 Task: Send an email with the signature Greyson Robinson with the subject Request for an estimate and the message Can you provide me with the details of the new training program? from softage.5@softage.net to softage.4@softage.net and move the email from Sent Items to the folder Counseling
Action: Mouse moved to (41, 39)
Screenshot: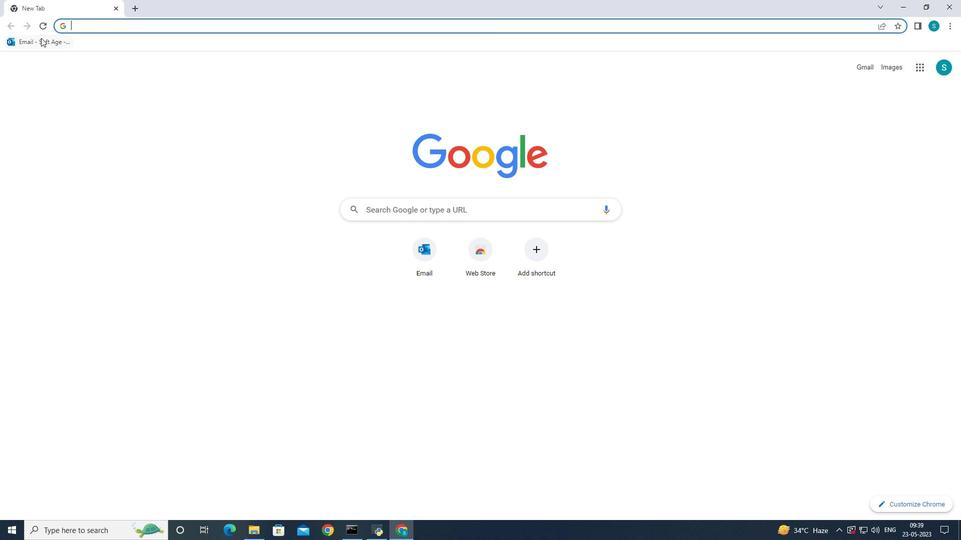 
Action: Mouse pressed left at (41, 39)
Screenshot: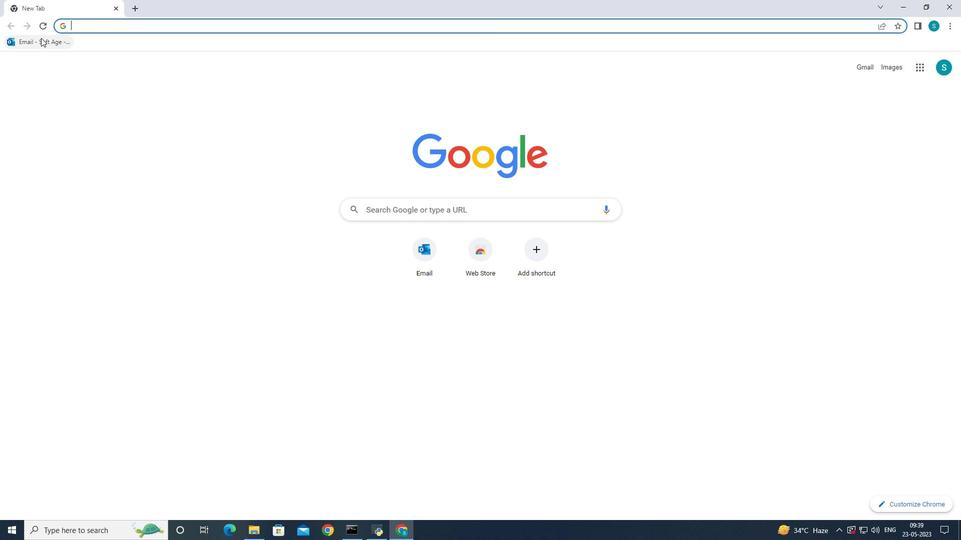 
Action: Mouse moved to (134, 85)
Screenshot: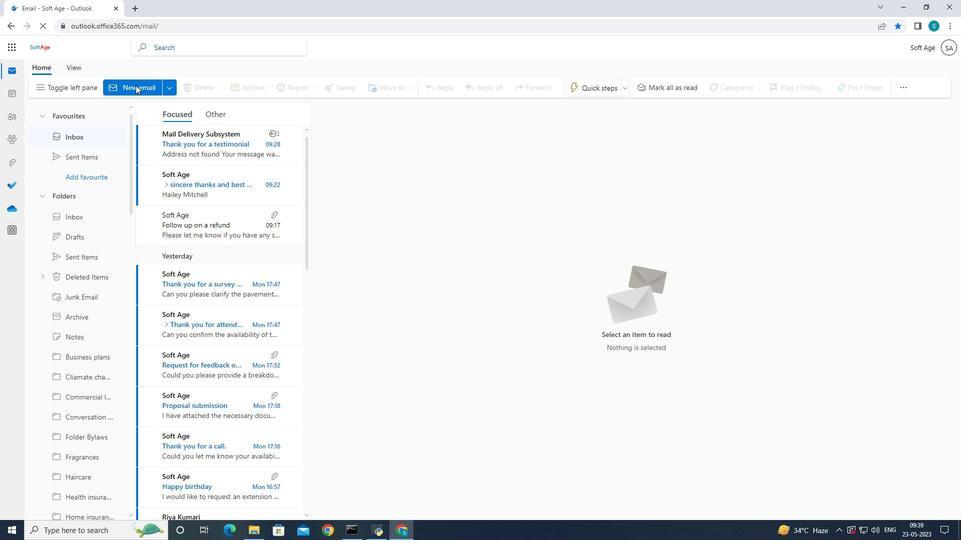 
Action: Mouse pressed left at (134, 85)
Screenshot: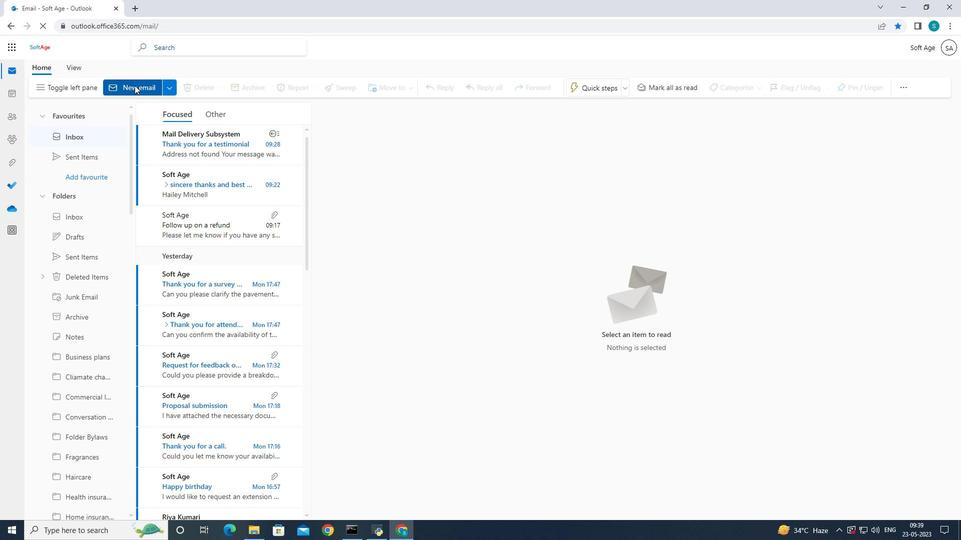 
Action: Mouse pressed left at (134, 85)
Screenshot: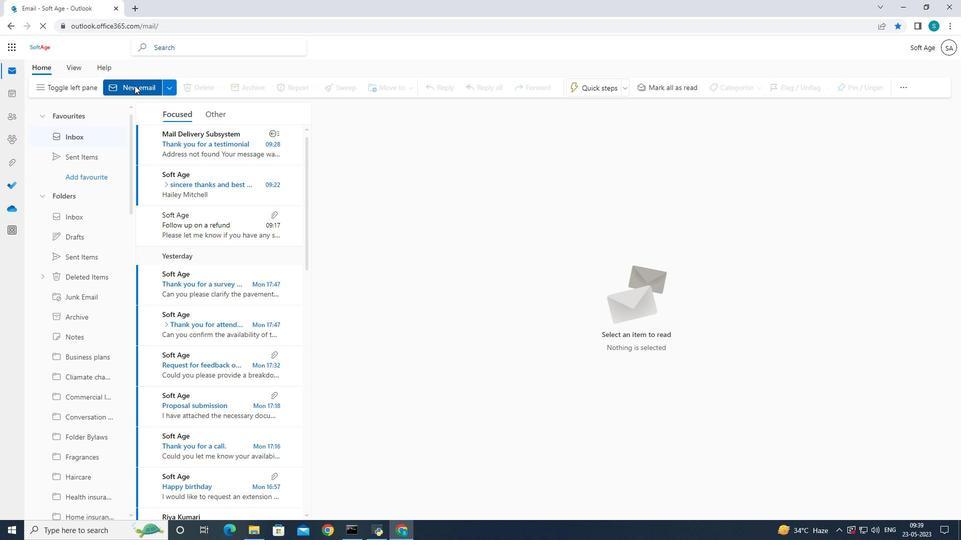
Action: Mouse moved to (657, 88)
Screenshot: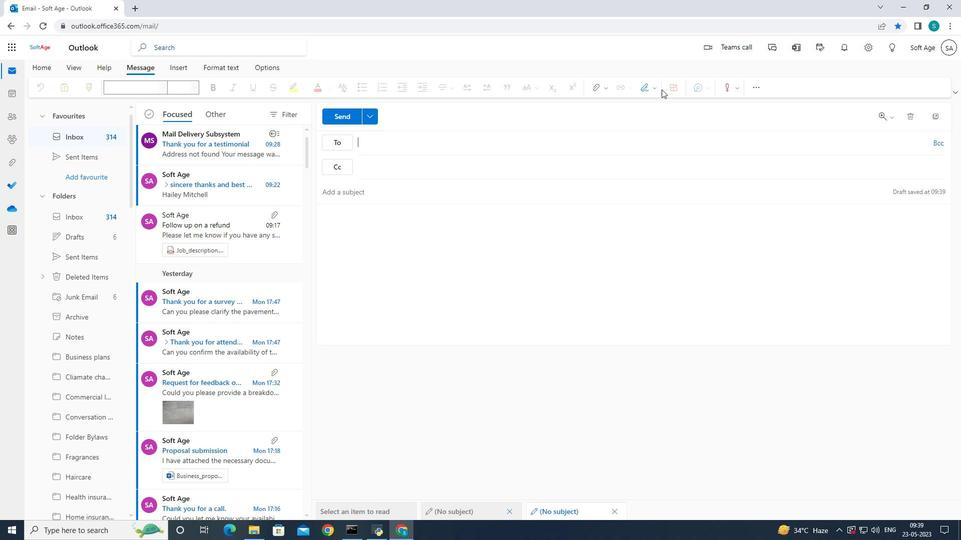 
Action: Mouse pressed left at (657, 88)
Screenshot: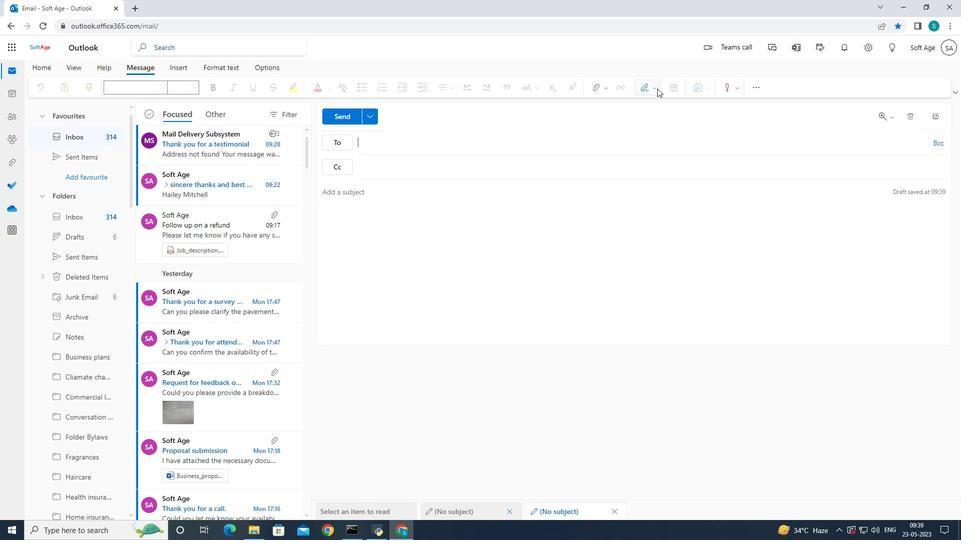 
Action: Mouse moved to (630, 128)
Screenshot: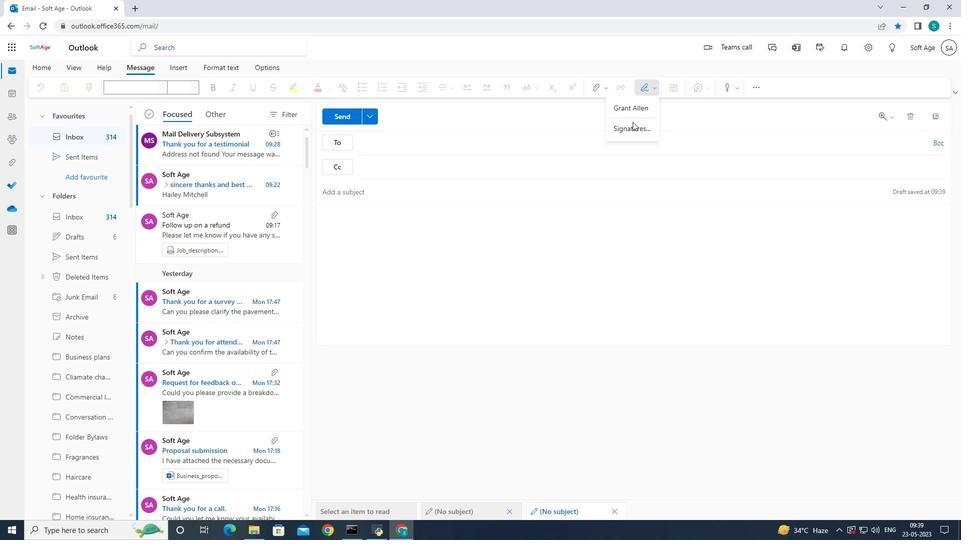 
Action: Mouse pressed left at (630, 128)
Screenshot: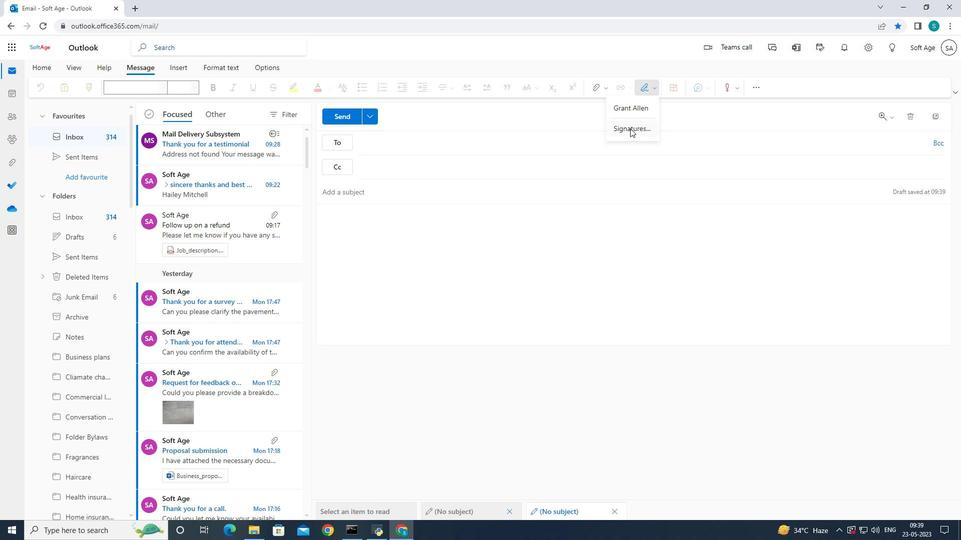 
Action: Mouse moved to (630, 170)
Screenshot: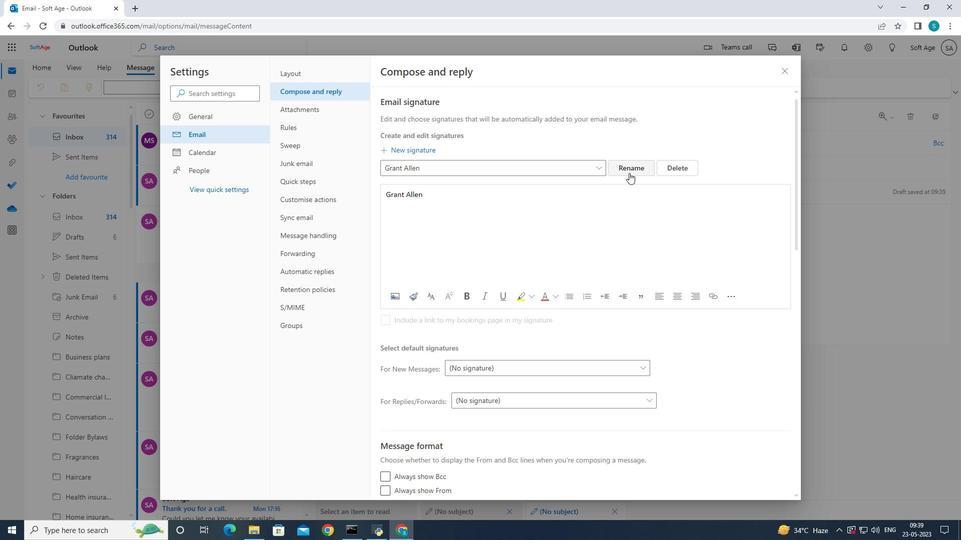 
Action: Mouse pressed left at (630, 170)
Screenshot: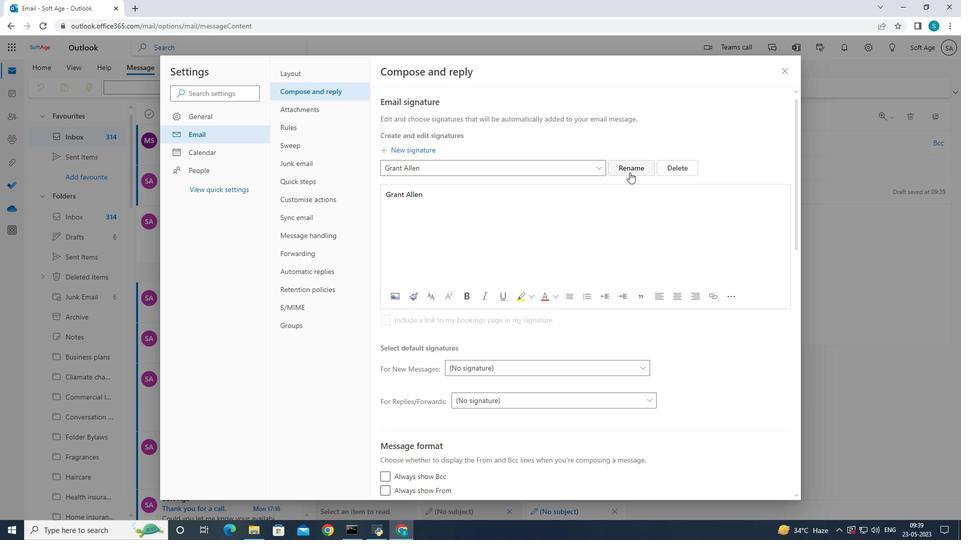 
Action: Mouse moved to (572, 168)
Screenshot: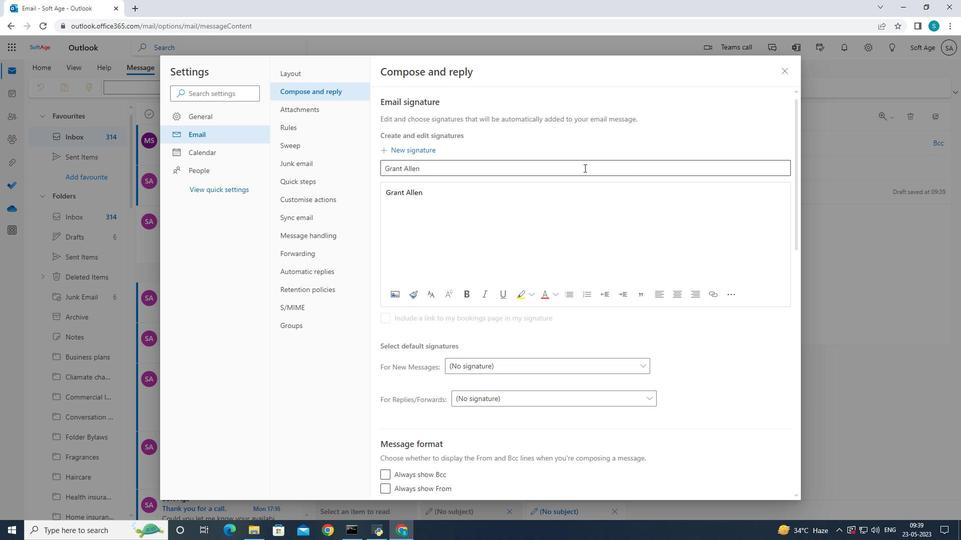 
Action: Mouse pressed left at (572, 168)
Screenshot: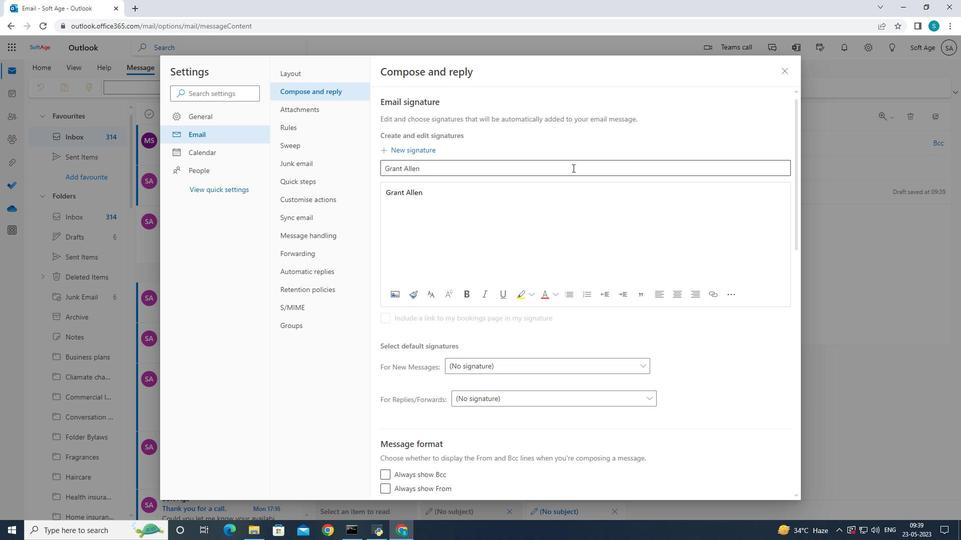 
Action: Key pressed <Key.backspace>
Screenshot: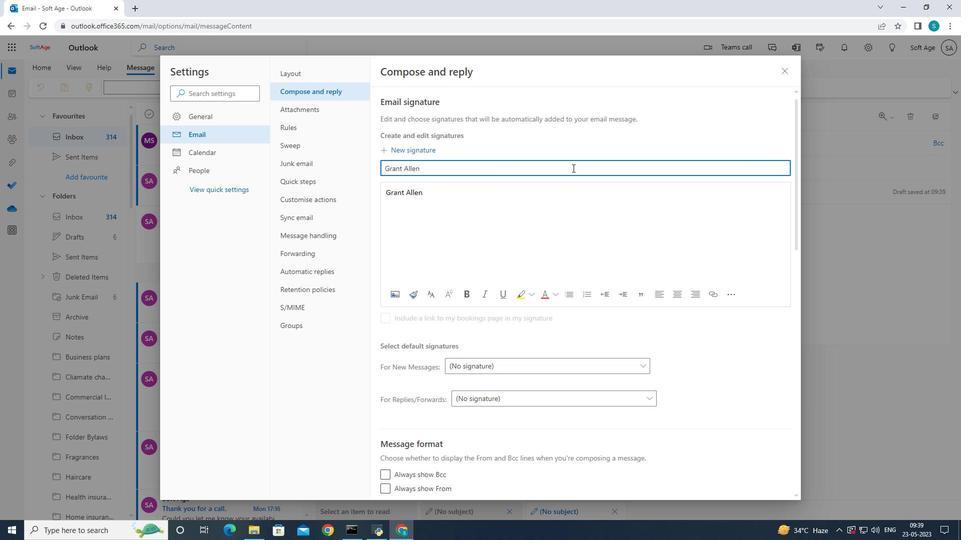 
Action: Mouse moved to (572, 166)
Screenshot: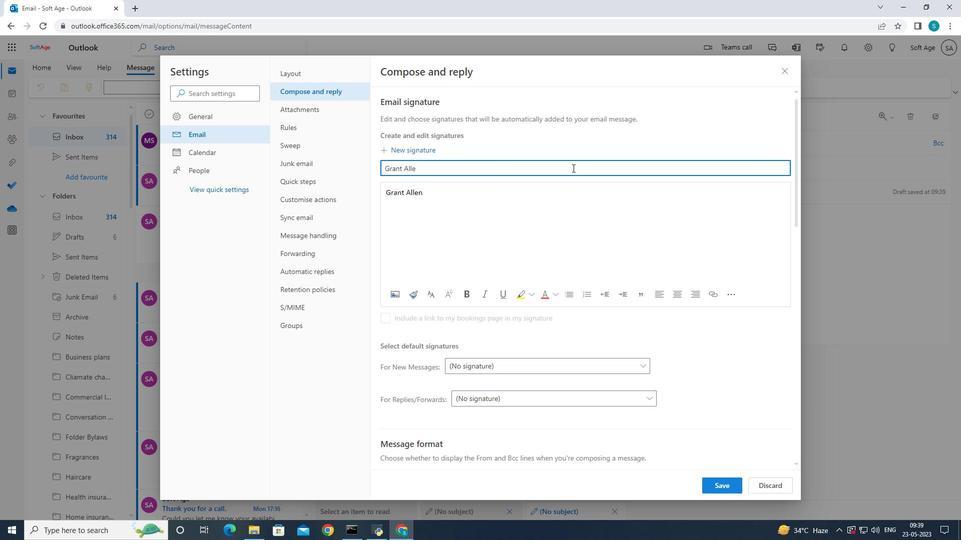
Action: Key pressed <Key.backspace><Key.backspace><Key.backspace><Key.backspace><Key.backspace><Key.backspace><Key.backspace><Key.backspace>
Screenshot: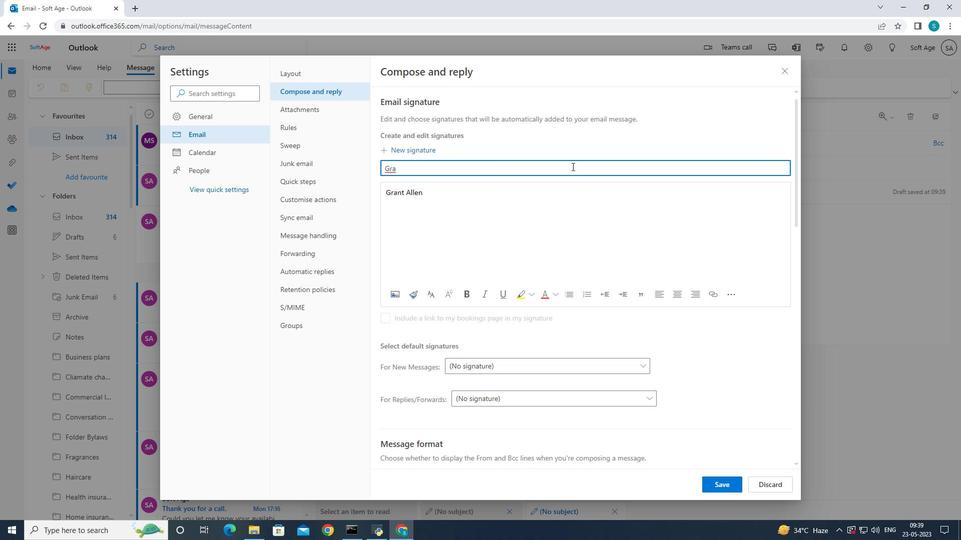 
Action: Mouse moved to (900, 95)
Screenshot: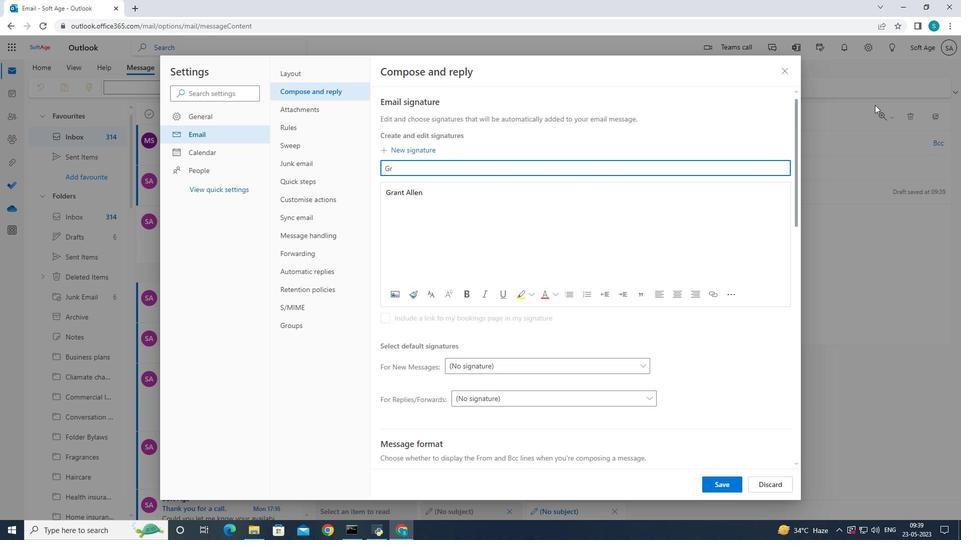 
Action: Key pressed e
Screenshot: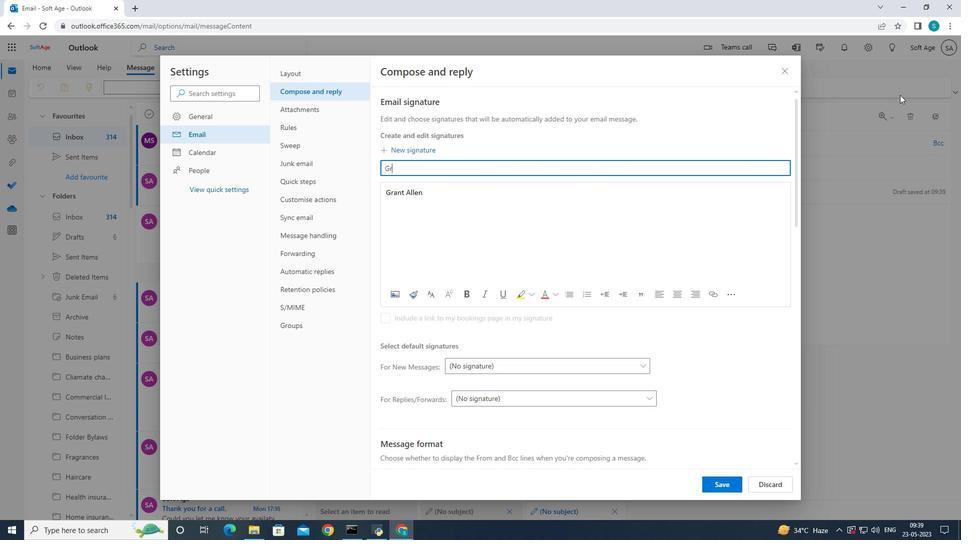 
Action: Mouse moved to (902, 94)
Screenshot: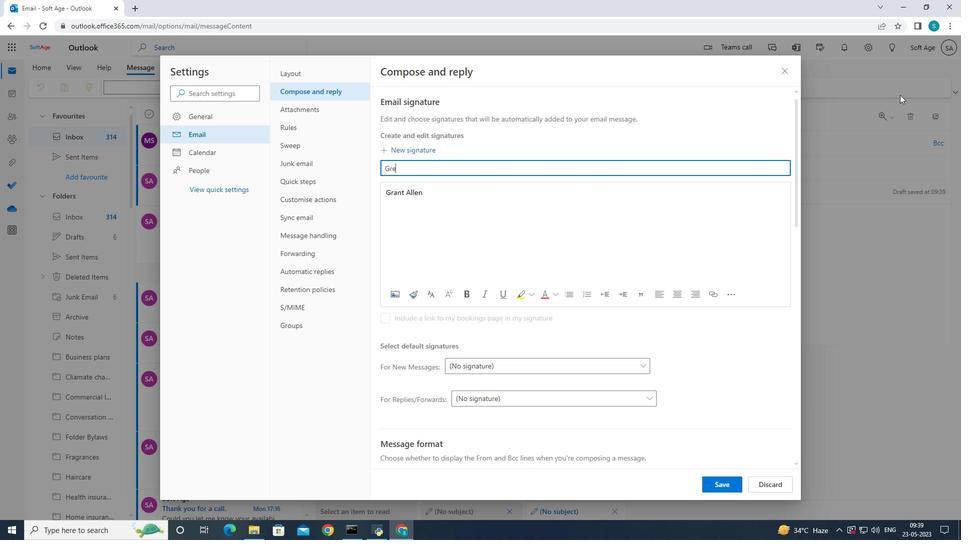 
Action: Key pressed yson<Key.space><Key.shift>Robinson
Screenshot: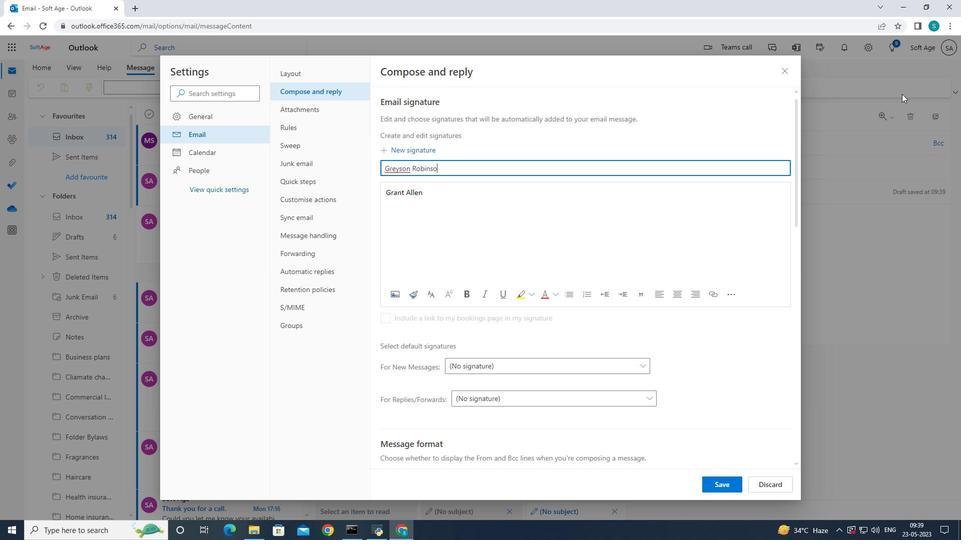 
Action: Mouse moved to (430, 190)
Screenshot: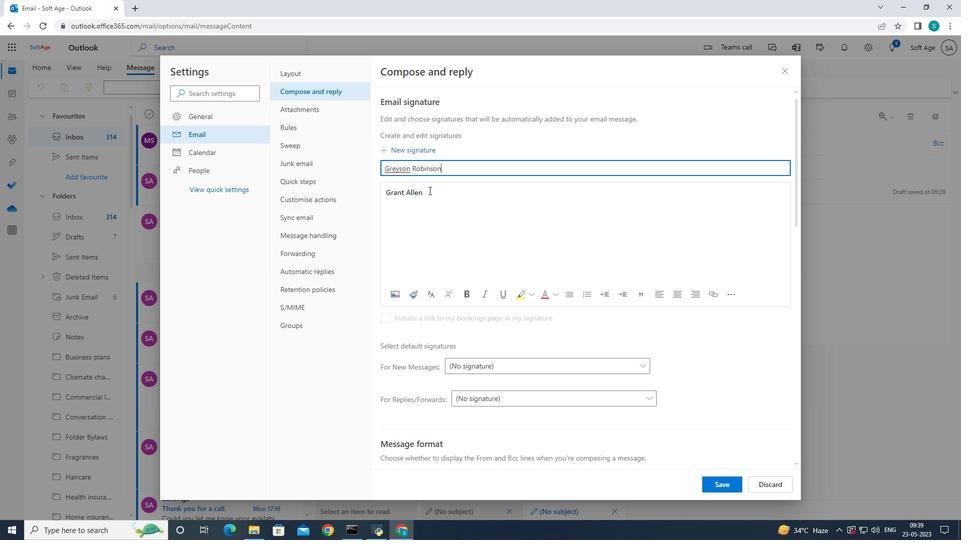 
Action: Mouse pressed left at (430, 190)
Screenshot: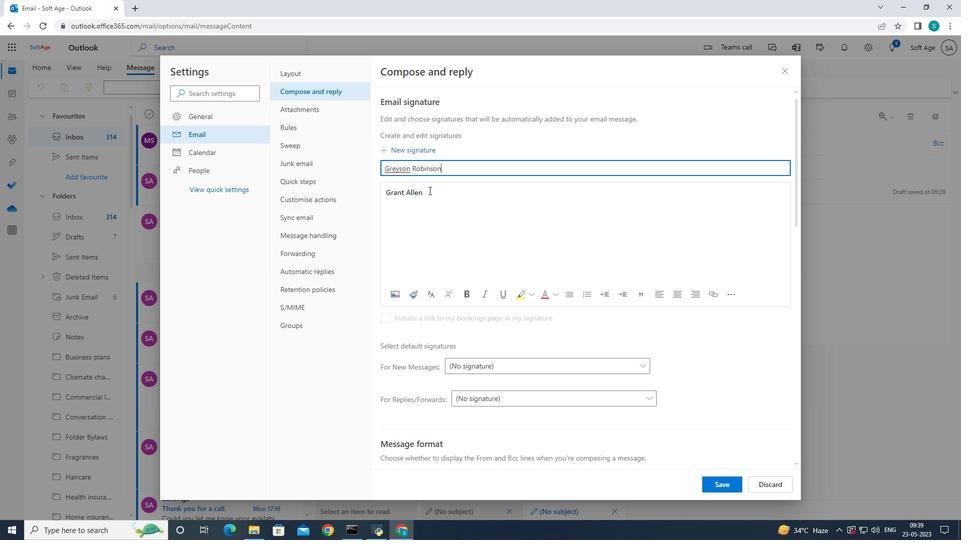 
Action: Key pressed <Key.backspace><Key.backspace><Key.backspace><Key.backspace><Key.backspace><Key.backspace><Key.backspace><Key.backspace><Key.backspace>
Screenshot: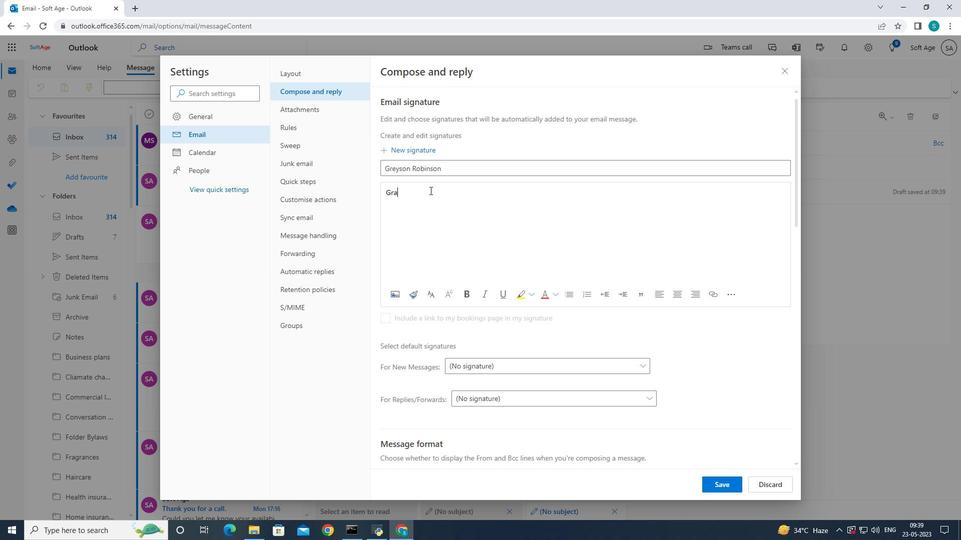 
Action: Mouse moved to (528, 170)
Screenshot: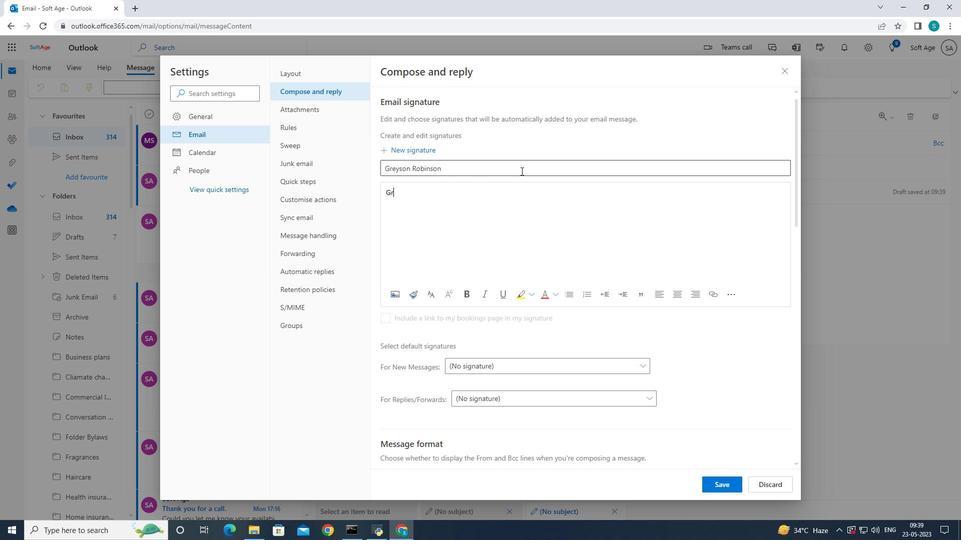 
Action: Key pressed e
Screenshot: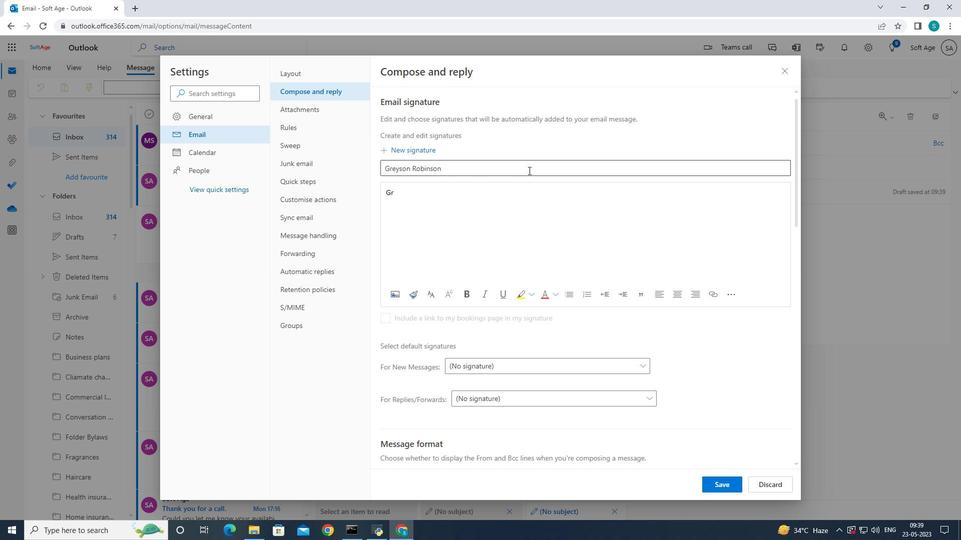 
Action: Mouse moved to (443, 0)
Screenshot: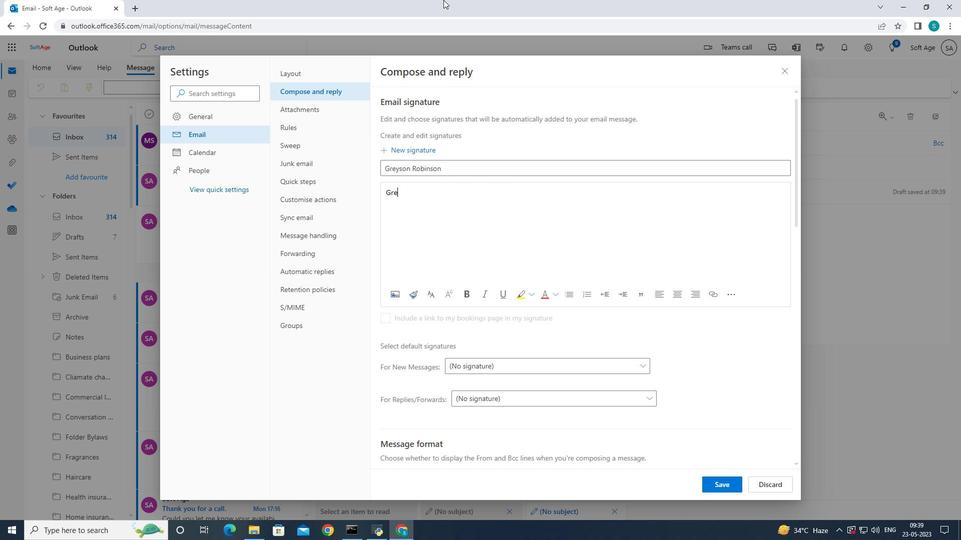
Action: Key pressed y
Screenshot: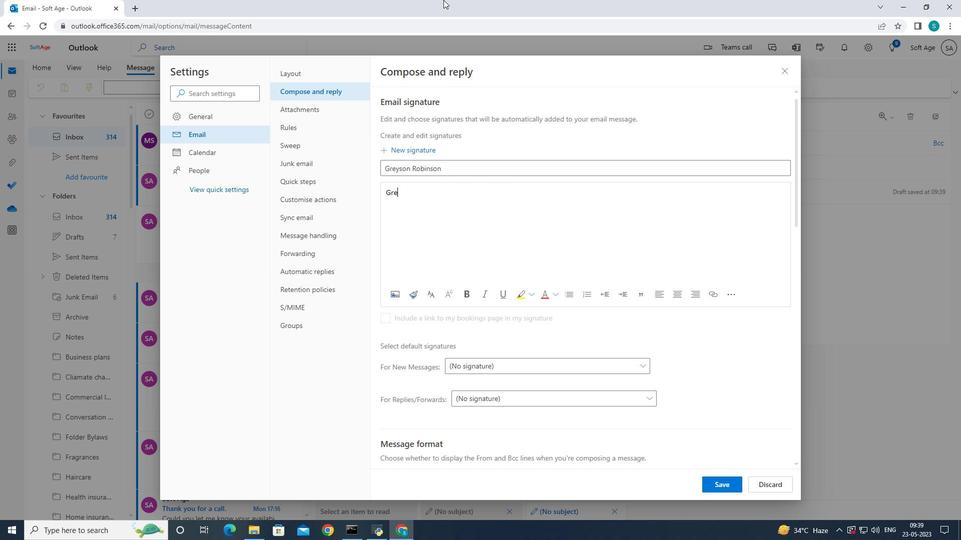 
Action: Mouse moved to (495, 2)
Screenshot: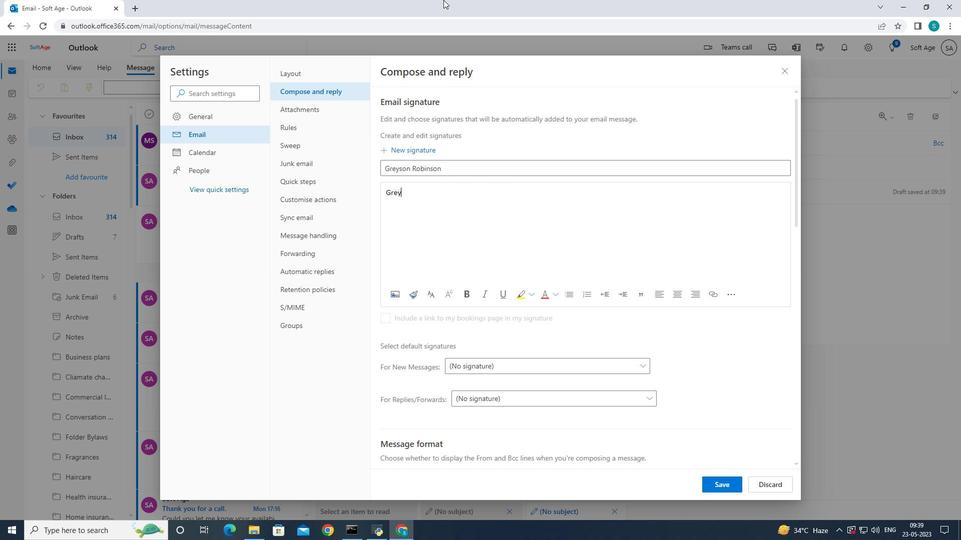 
Action: Key pressed s
Screenshot: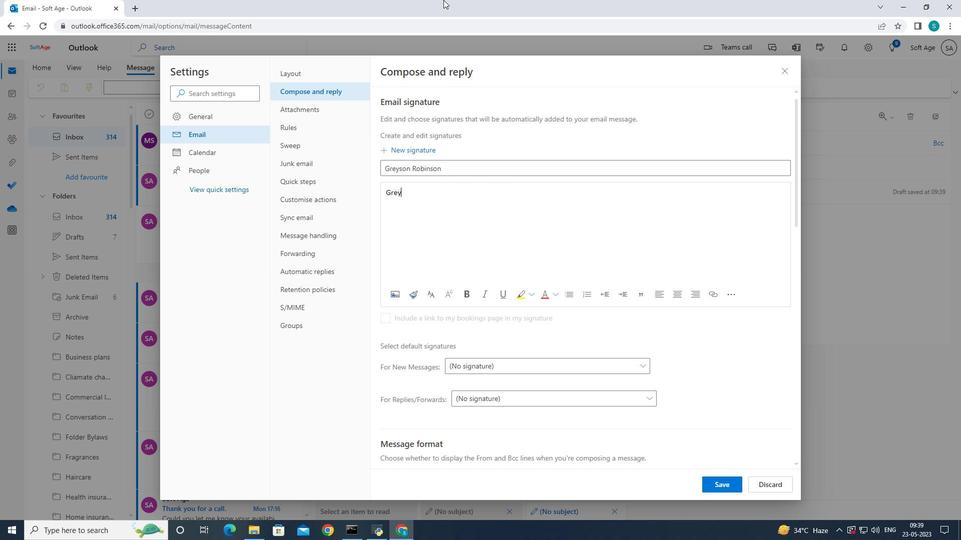 
Action: Mouse moved to (699, 14)
Screenshot: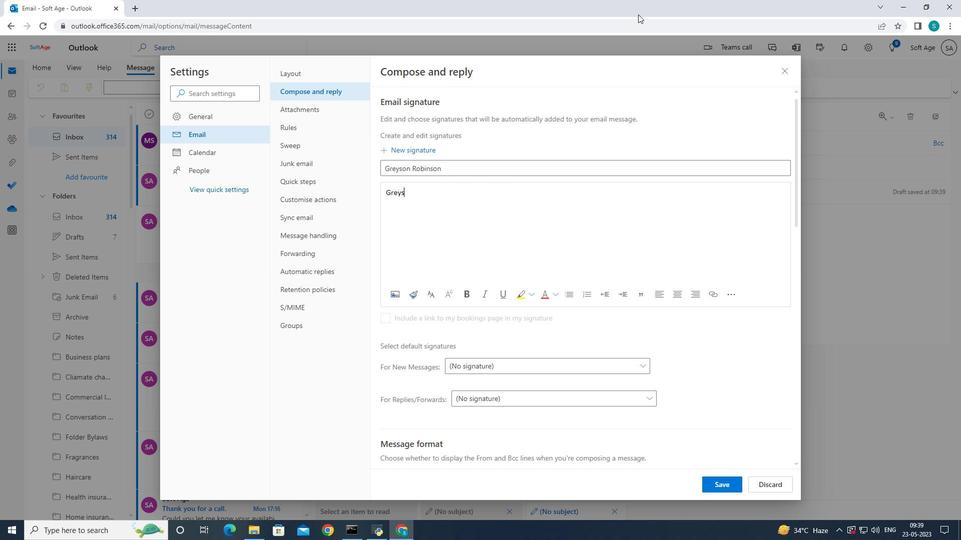 
Action: Key pressed o
Screenshot: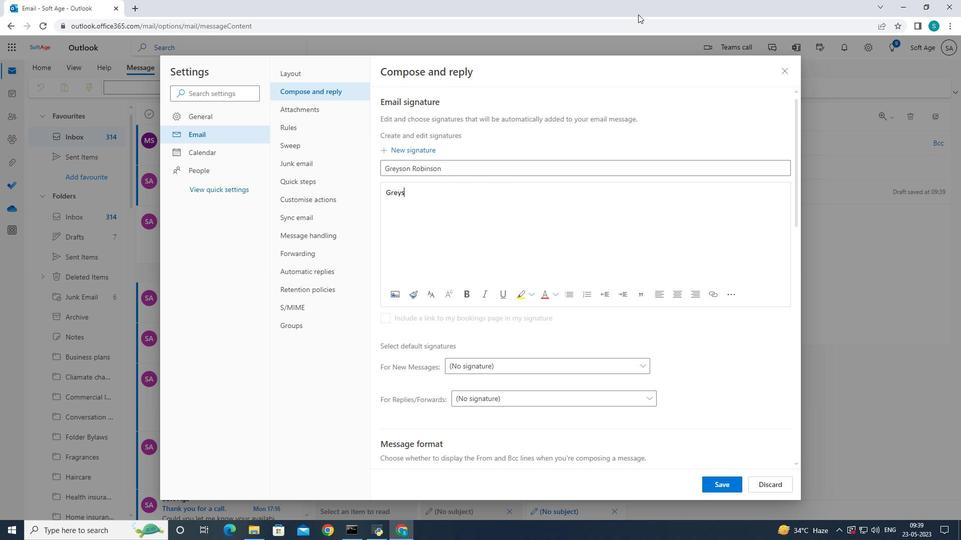 
Action: Mouse moved to (704, 14)
Screenshot: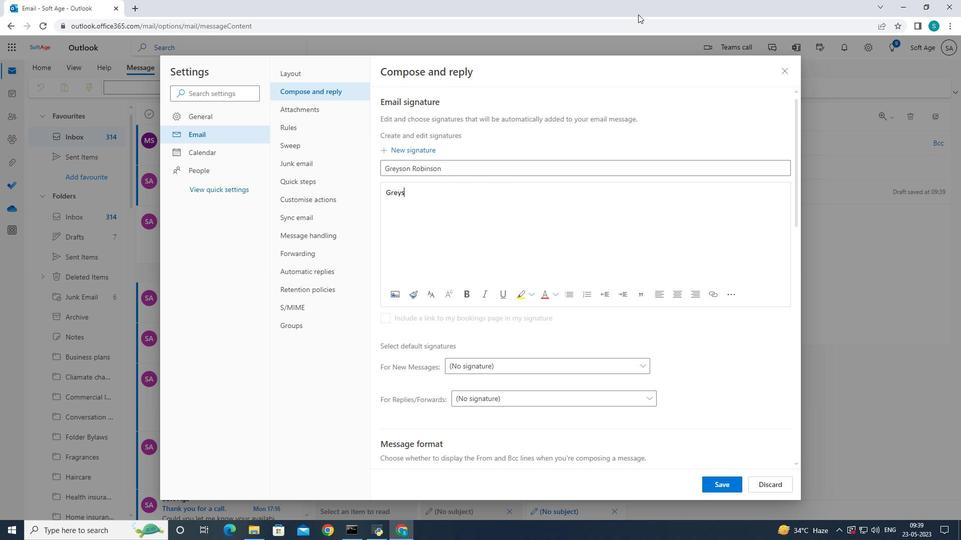 
Action: Key pressed n<Key.space><Key.shift>
Screenshot: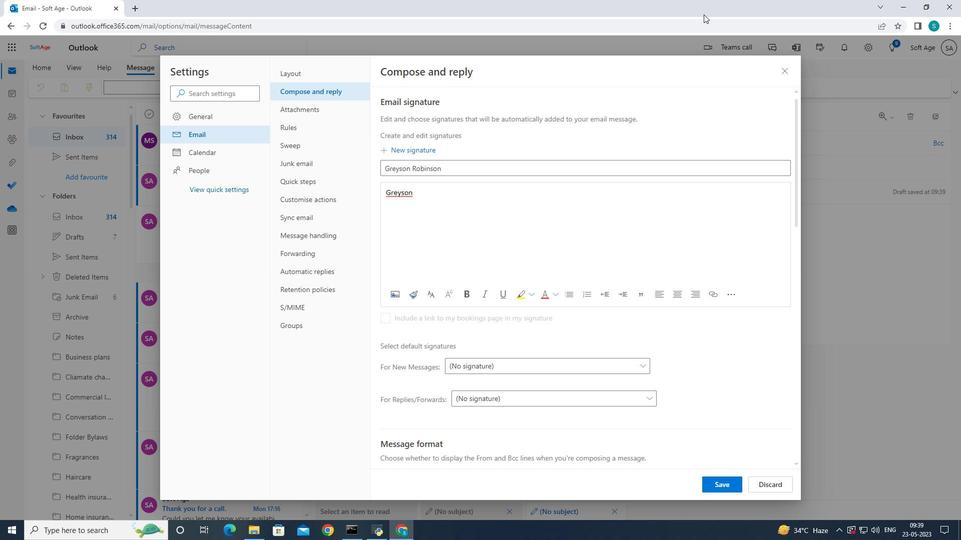 
Action: Mouse moved to (756, 19)
Screenshot: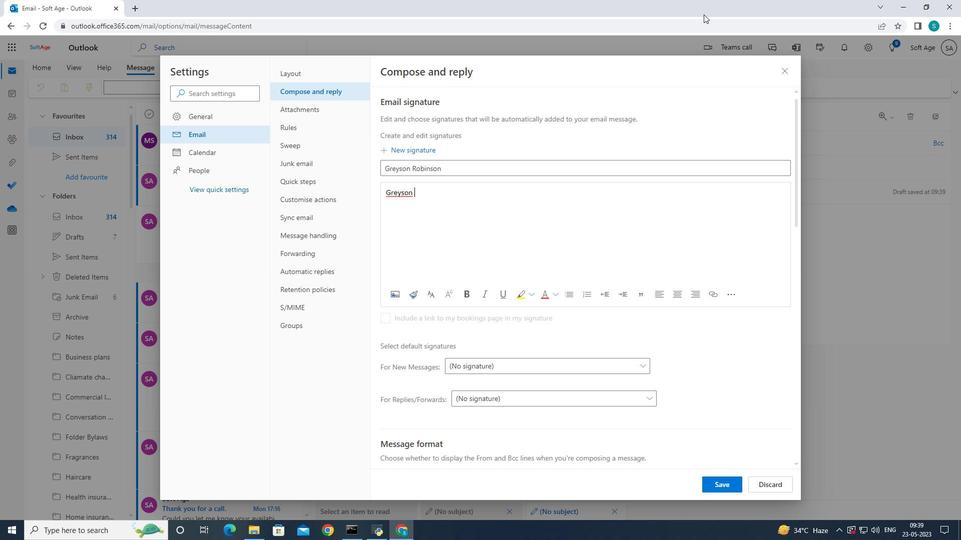 
Action: Key pressed <Key.shift><Key.shift><Key.shift><Key.shift><Key.shift><Key.shift><Key.shift><Key.shift><Key.shift><Key.shift><Key.shift><Key.shift><Key.shift><Key.shift><Key.shift><Key.shift><Key.shift><Key.shift><Key.shift><Key.shift>Rob
Screenshot: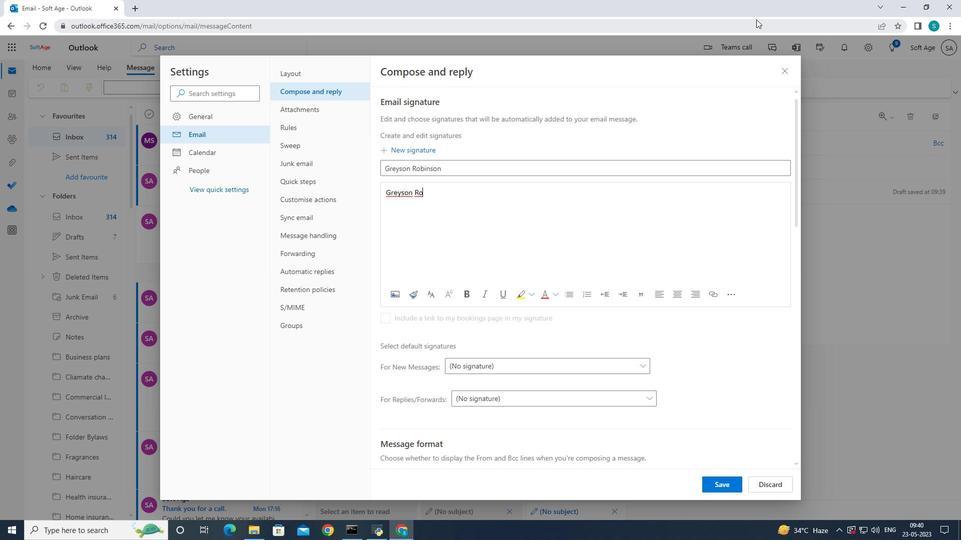 
Action: Mouse moved to (757, 20)
Screenshot: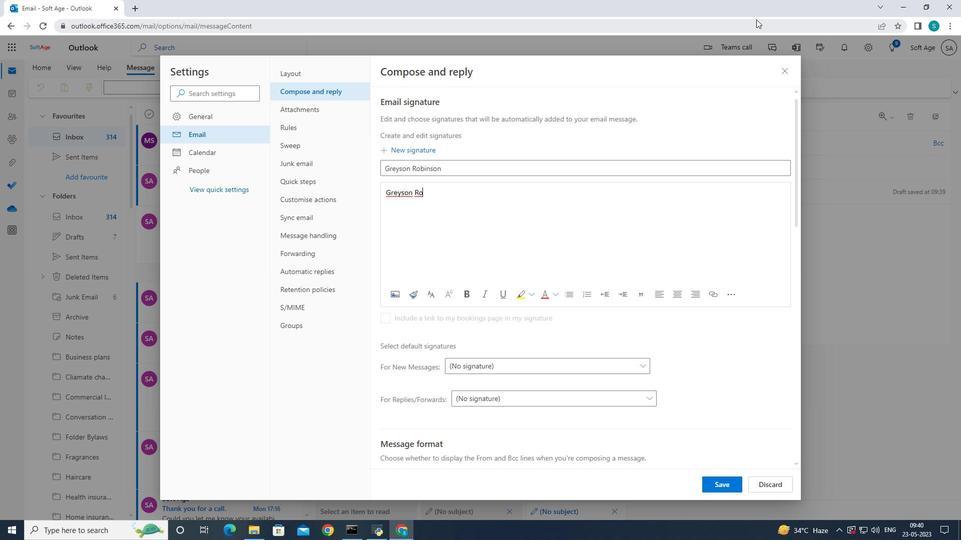
Action: Key pressed inson
Screenshot: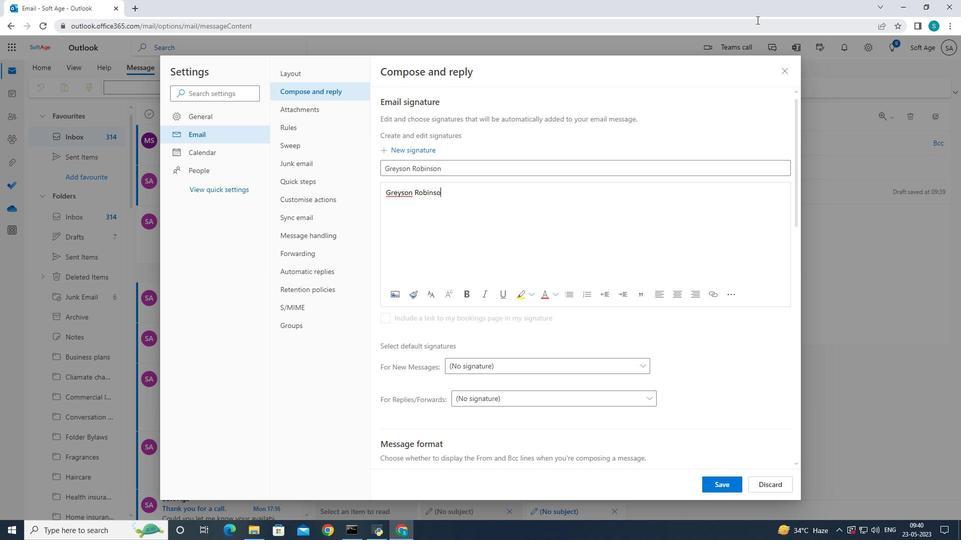 
Action: Mouse moved to (717, 485)
Screenshot: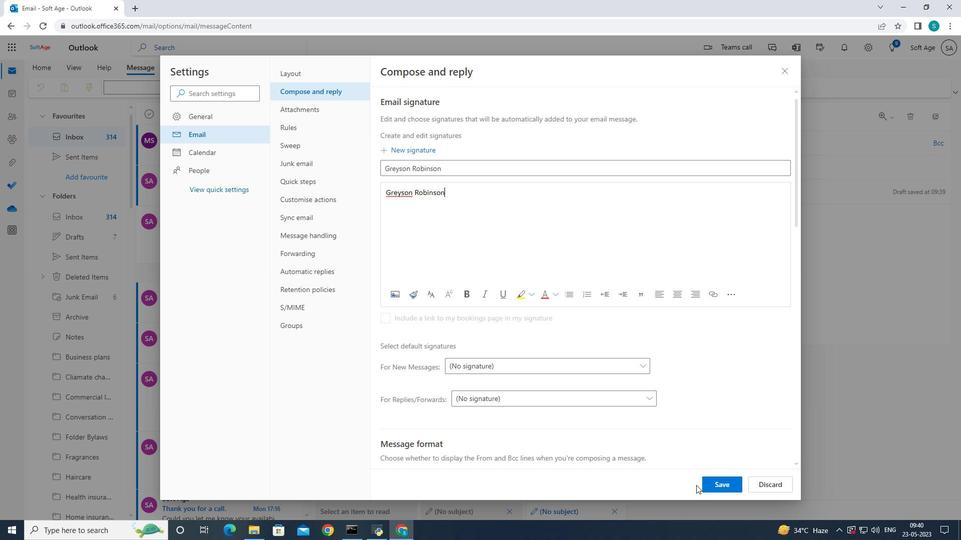 
Action: Mouse pressed left at (717, 485)
Screenshot: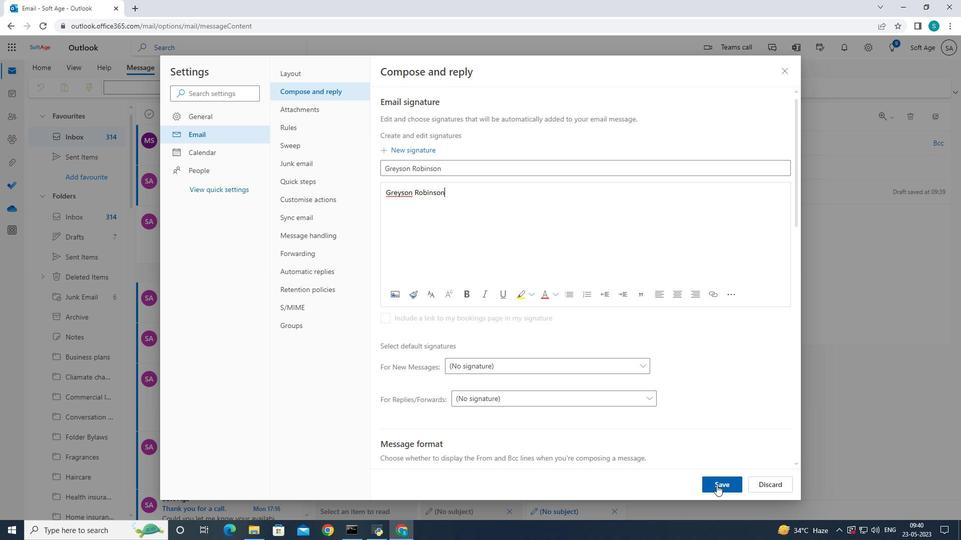 
Action: Mouse moved to (782, 69)
Screenshot: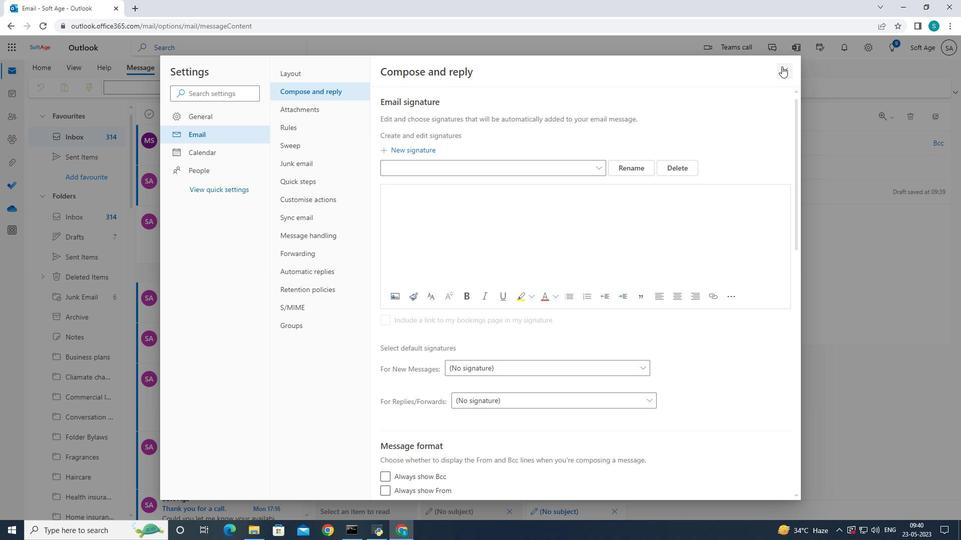 
Action: Mouse pressed left at (782, 69)
Screenshot: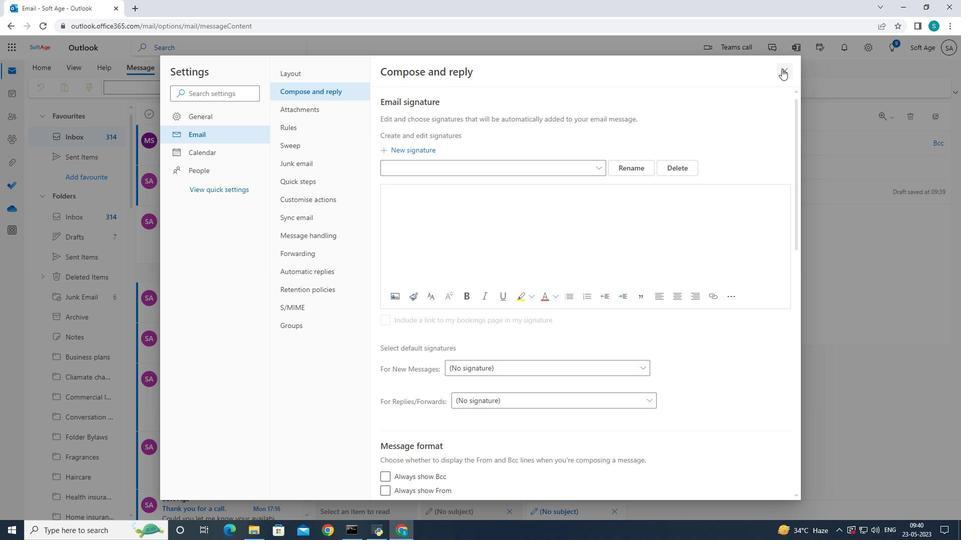 
Action: Mouse moved to (394, 197)
Screenshot: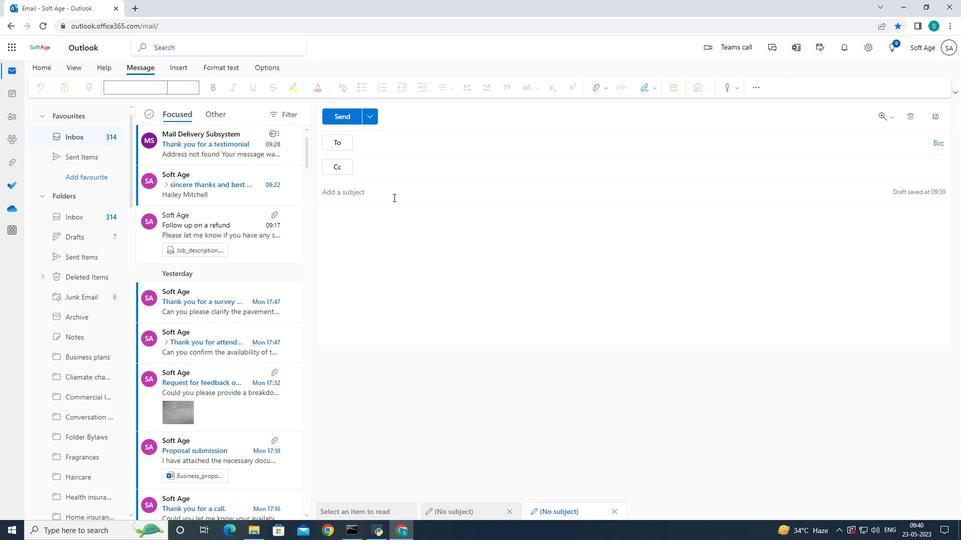 
Action: Mouse pressed left at (394, 197)
Screenshot: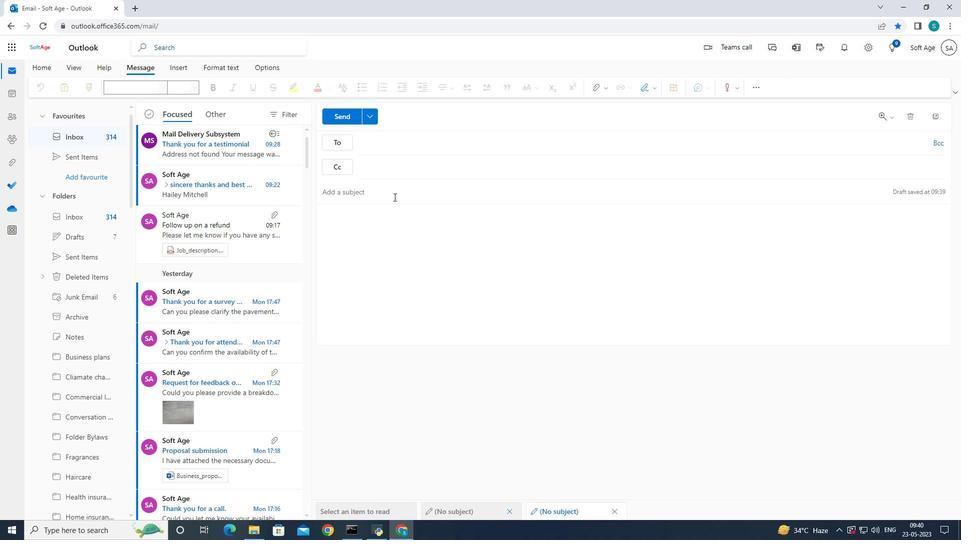 
Action: Mouse moved to (575, 226)
Screenshot: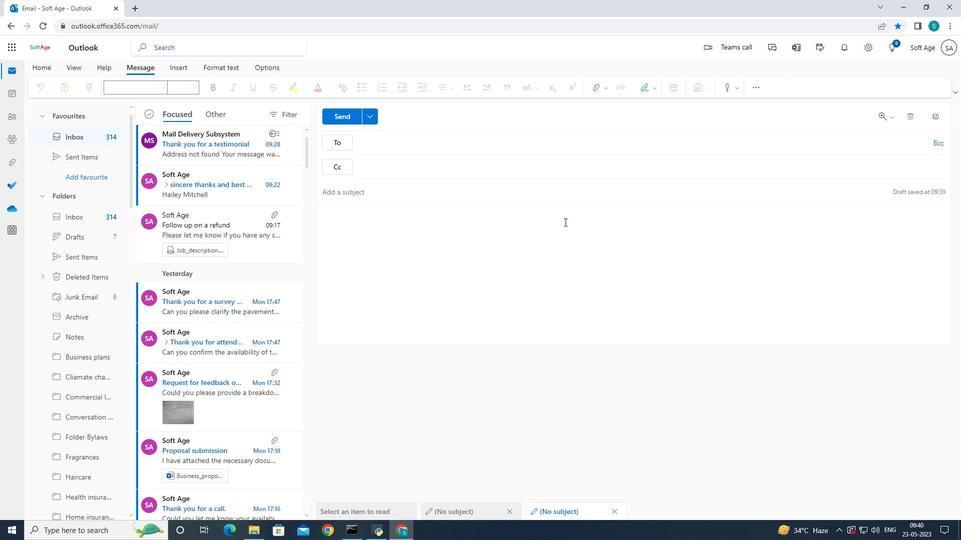 
Action: Key pressed <Key.shift>Request<Key.space>for<Key.space>an<Key.space>estimate
Screenshot: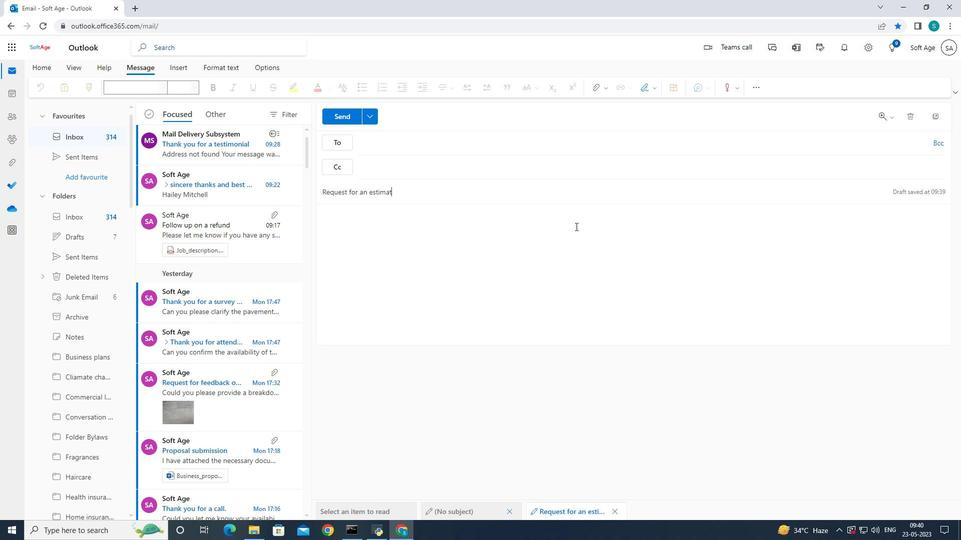 
Action: Mouse moved to (351, 223)
Screenshot: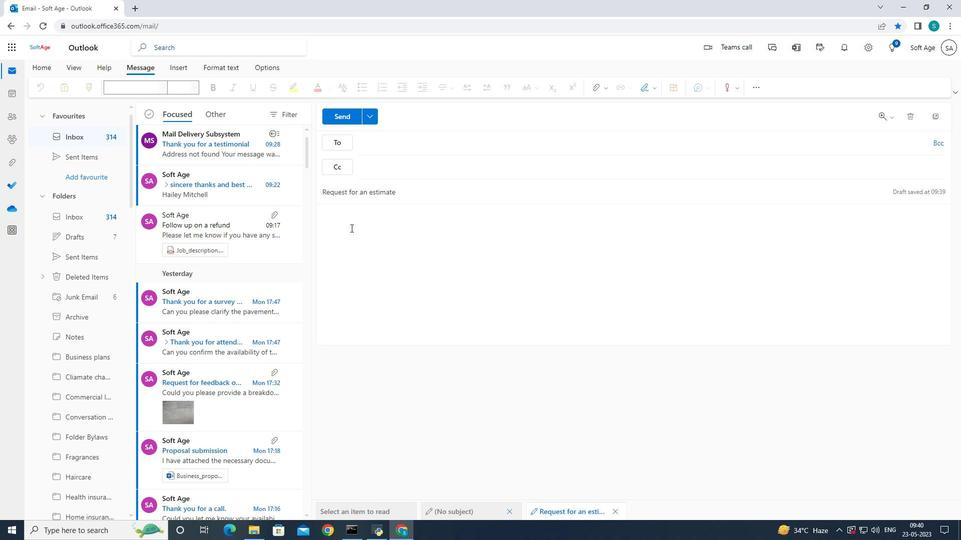 
Action: Mouse pressed left at (351, 223)
Screenshot: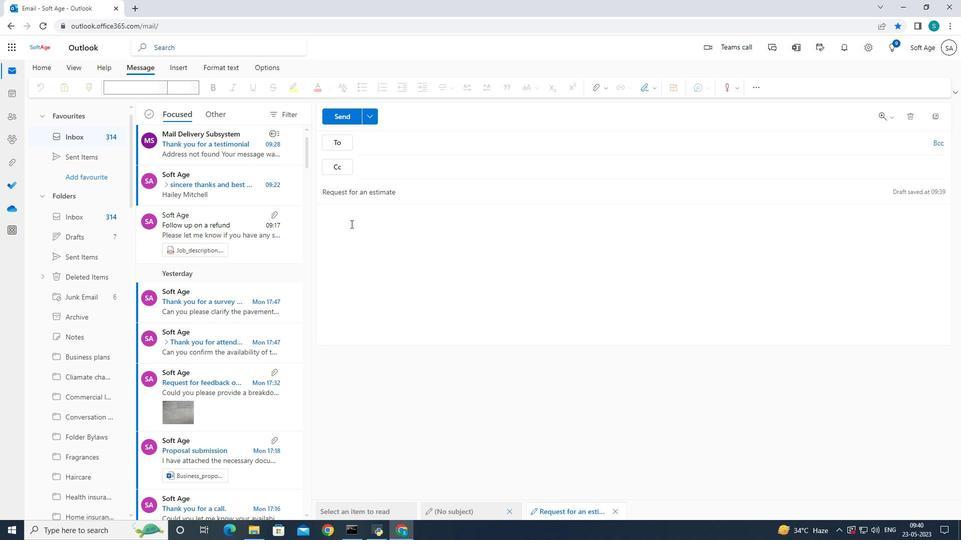 
Action: Mouse moved to (653, 88)
Screenshot: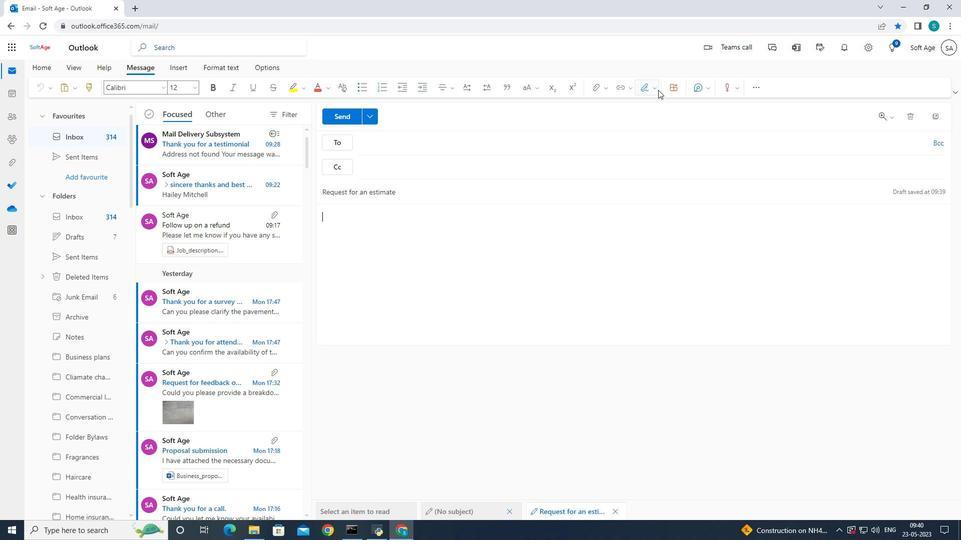 
Action: Mouse pressed left at (653, 88)
Screenshot: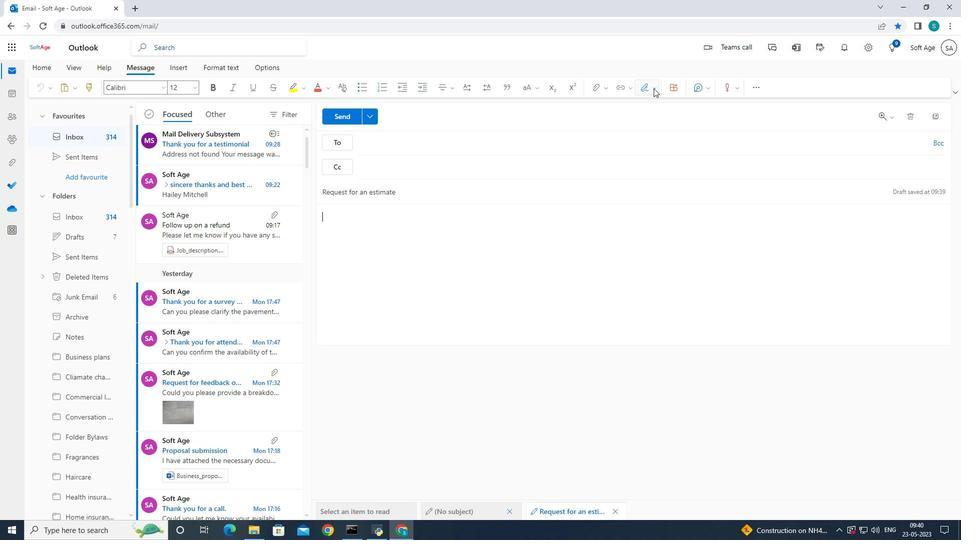 
Action: Mouse moved to (636, 114)
Screenshot: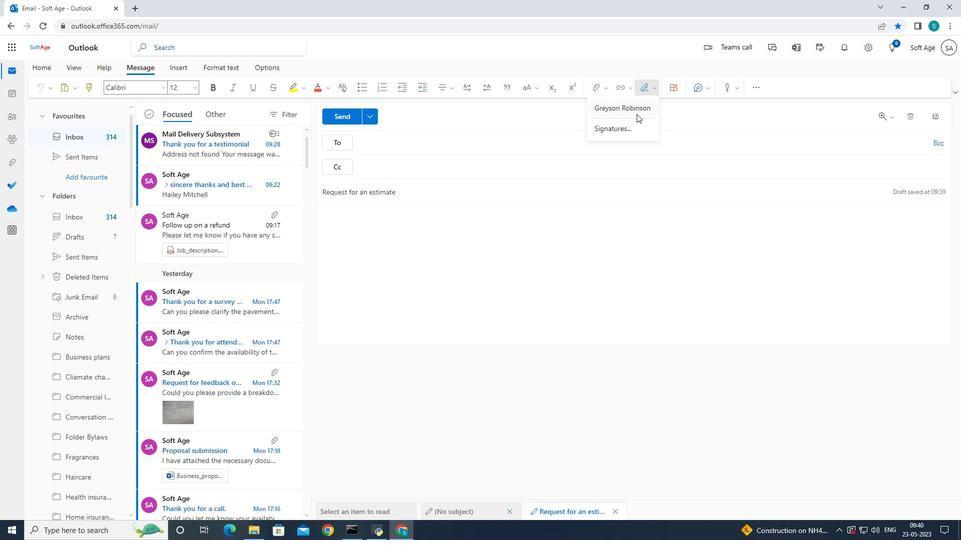 
Action: Mouse pressed left at (636, 114)
Screenshot: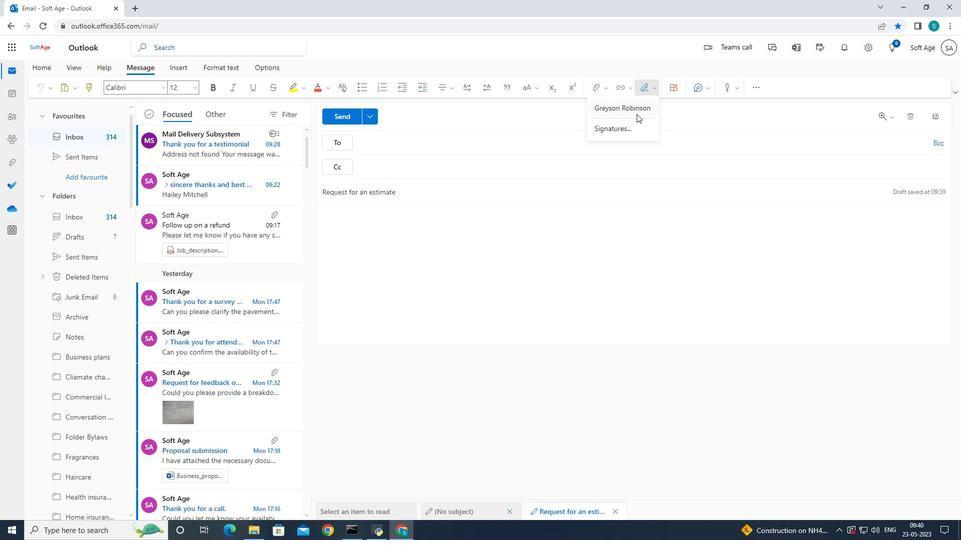 
Action: Mouse moved to (658, 220)
Screenshot: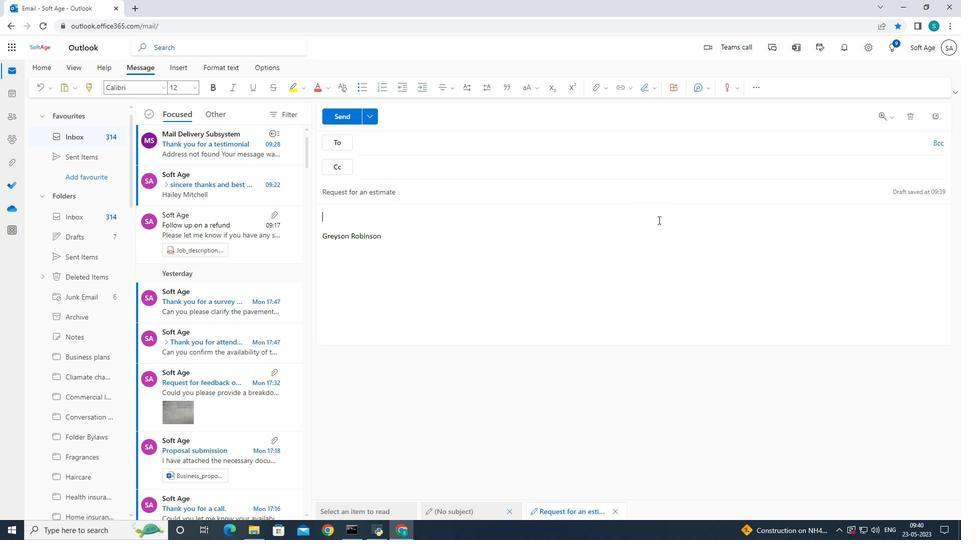 
Action: Key pressed <Key.shift>can<Key.space>you<Key.space>
Screenshot: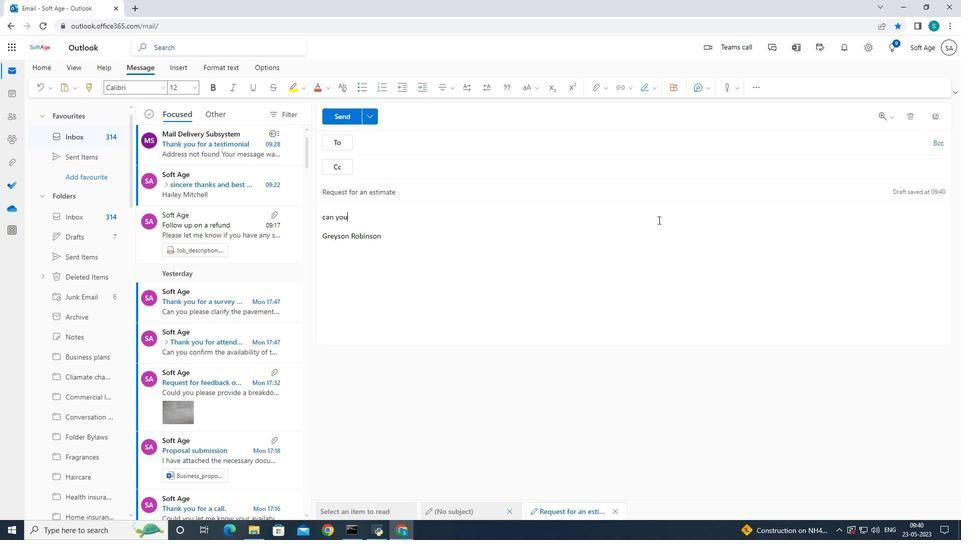 
Action: Mouse moved to (665, 223)
Screenshot: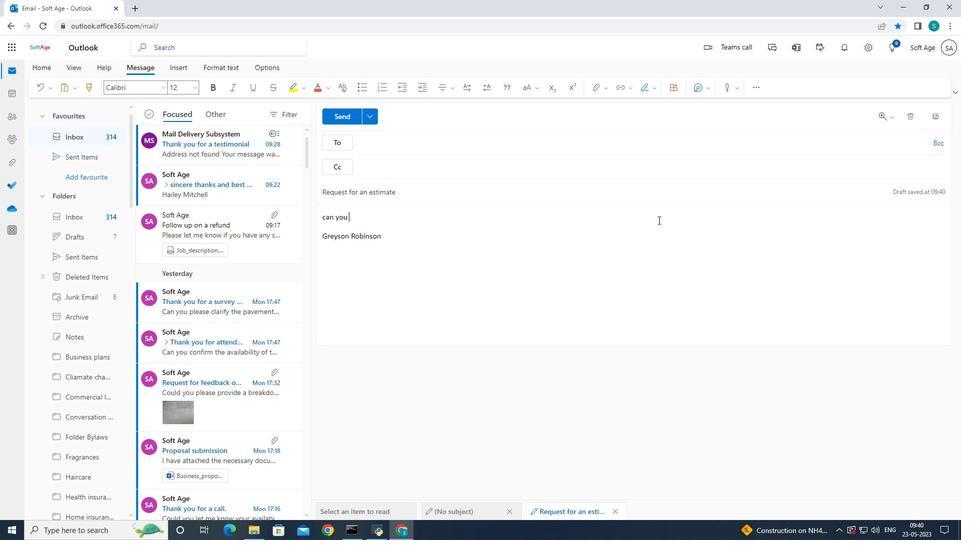 
Action: Key pressed provide<Key.space>me<Key.space>with<Key.space>the<Key.space>details<Key.space>of<Key.space>the<Key.space>new<Key.space>training<Key.space>program
Screenshot: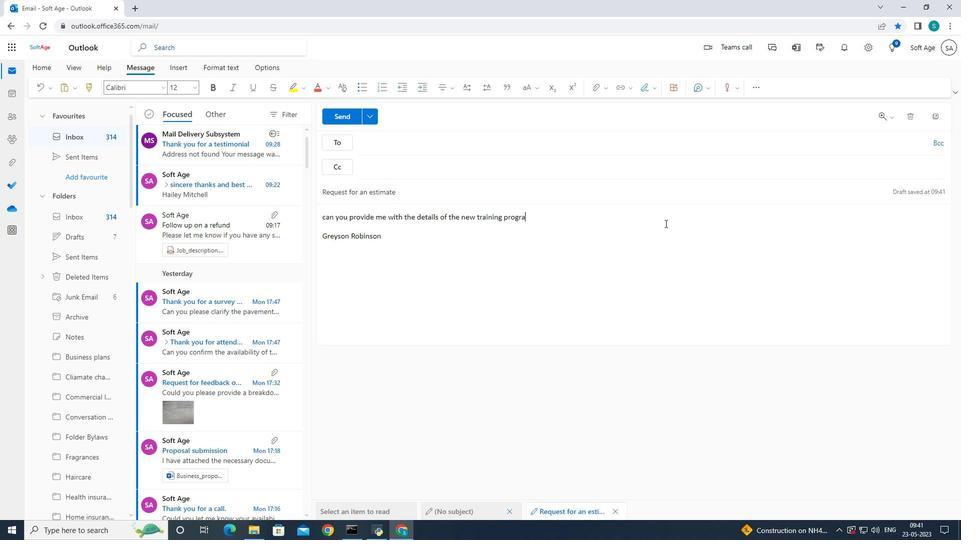 
Action: Mouse moved to (665, 223)
Screenshot: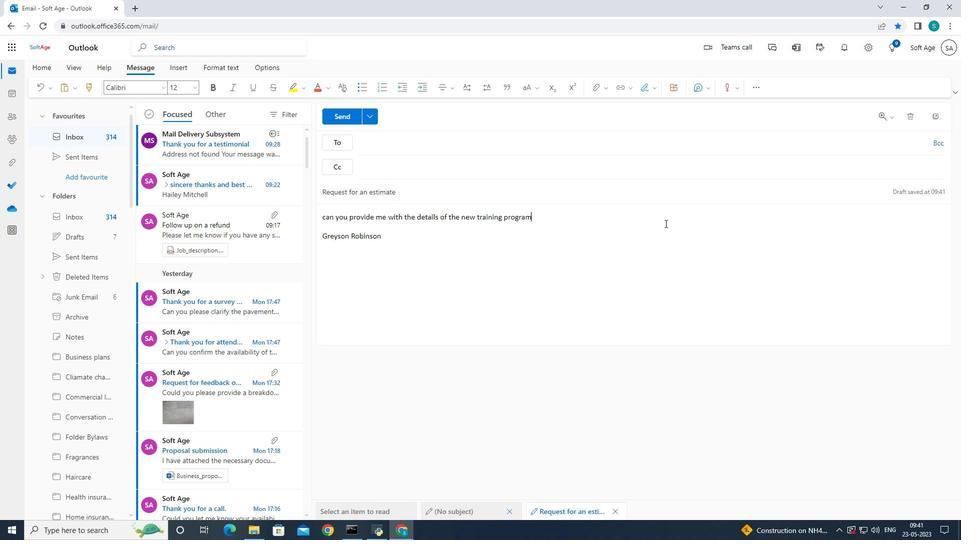 
Action: Key pressed <Key.shift_r>?
Screenshot: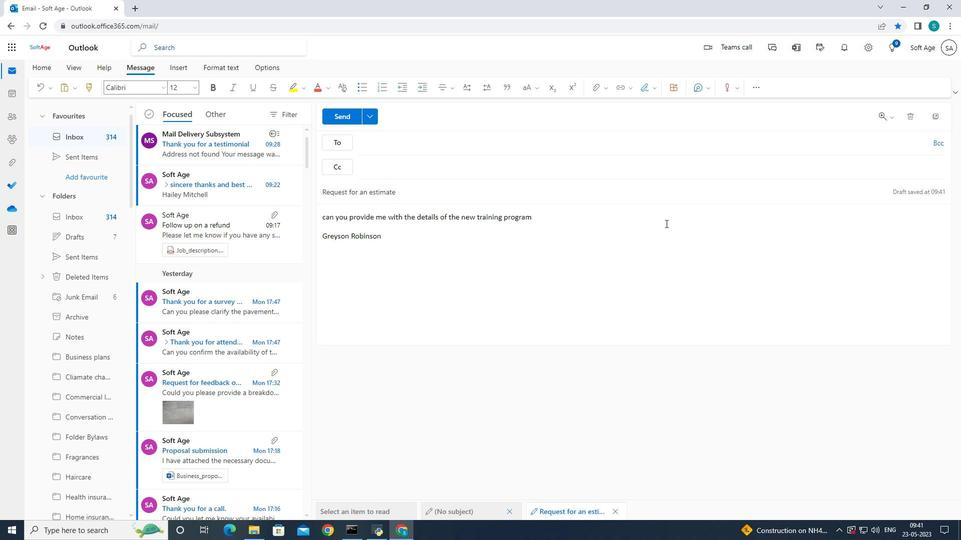
Action: Mouse moved to (455, 144)
Screenshot: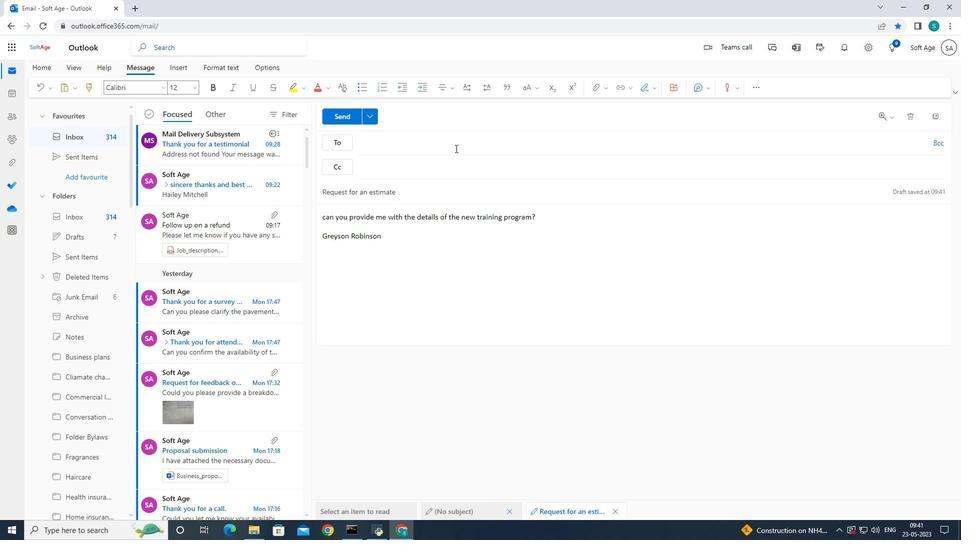 
Action: Mouse pressed left at (455, 144)
Screenshot: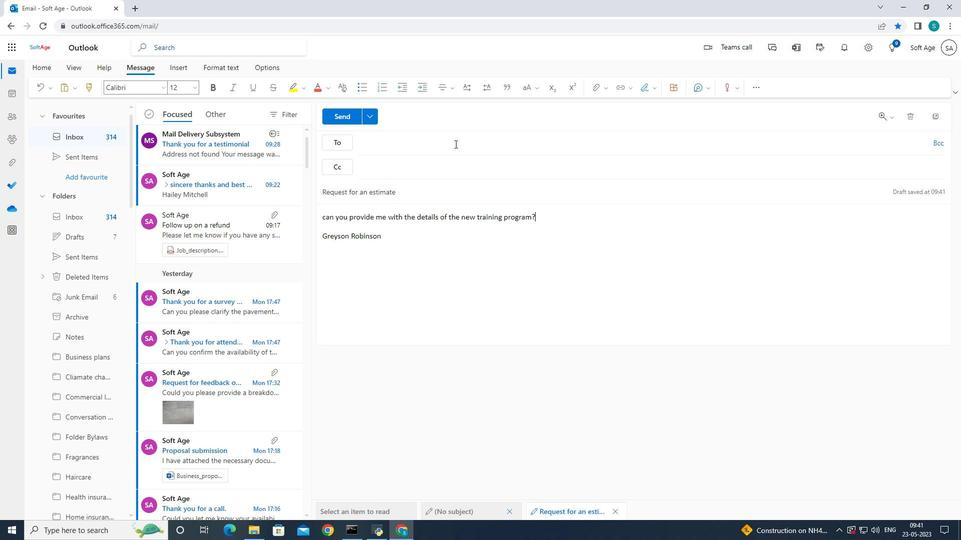 
Action: Mouse moved to (577, 176)
Screenshot: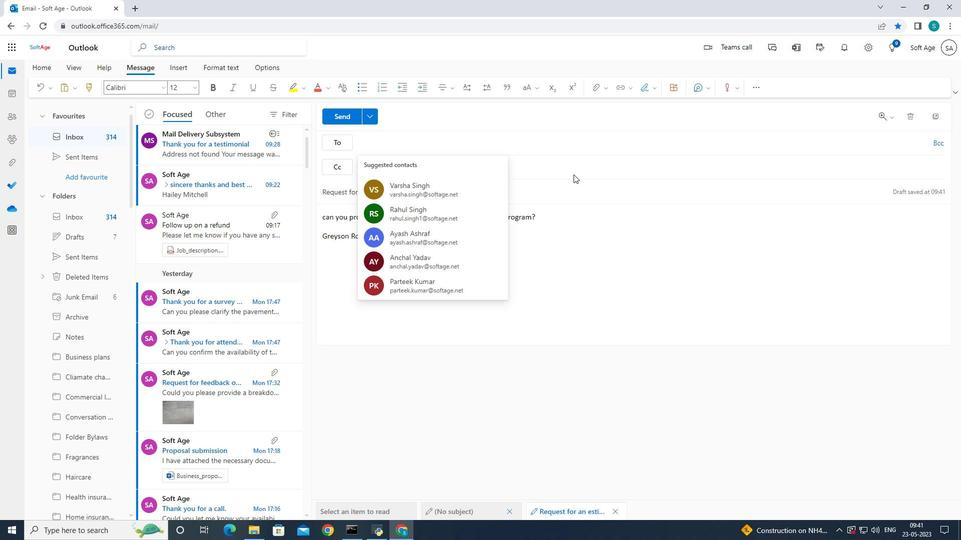 
Action: Key pressed softage.4<Key.shift>@softage.net
Screenshot: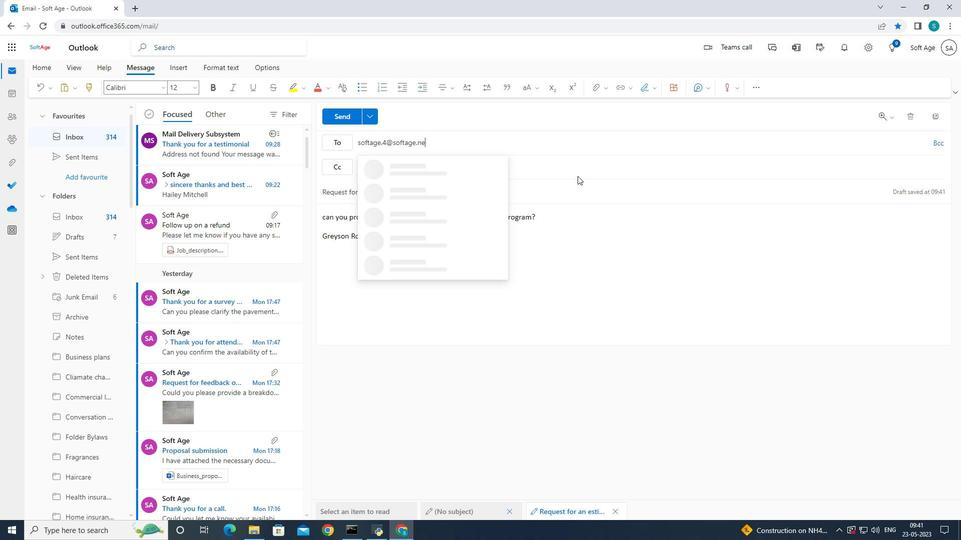 
Action: Mouse moved to (436, 174)
Screenshot: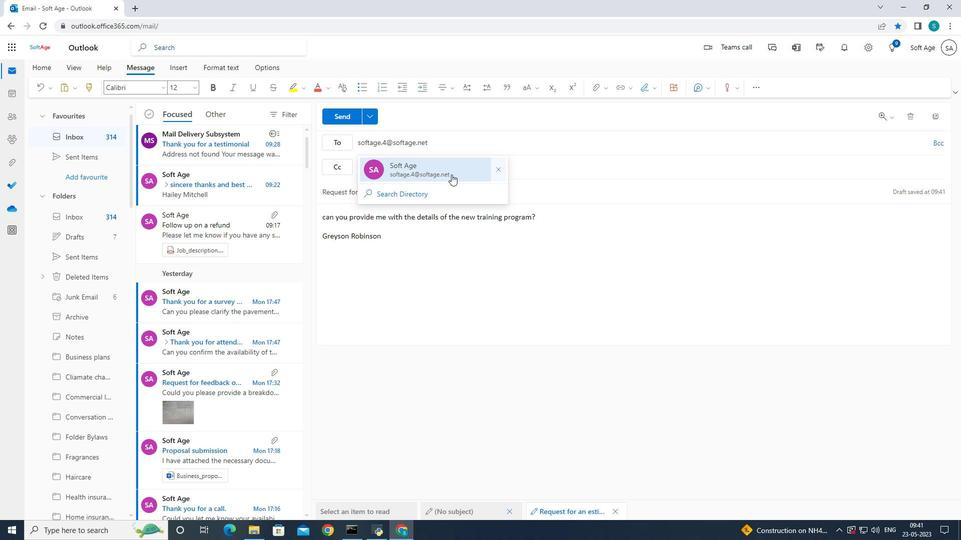 
Action: Mouse pressed left at (436, 174)
Screenshot: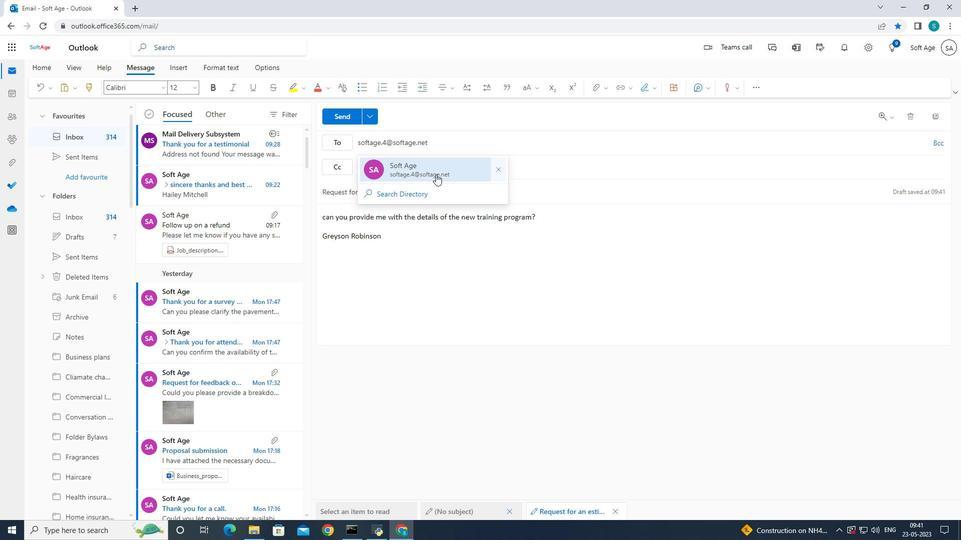 
Action: Mouse moved to (110, 287)
Screenshot: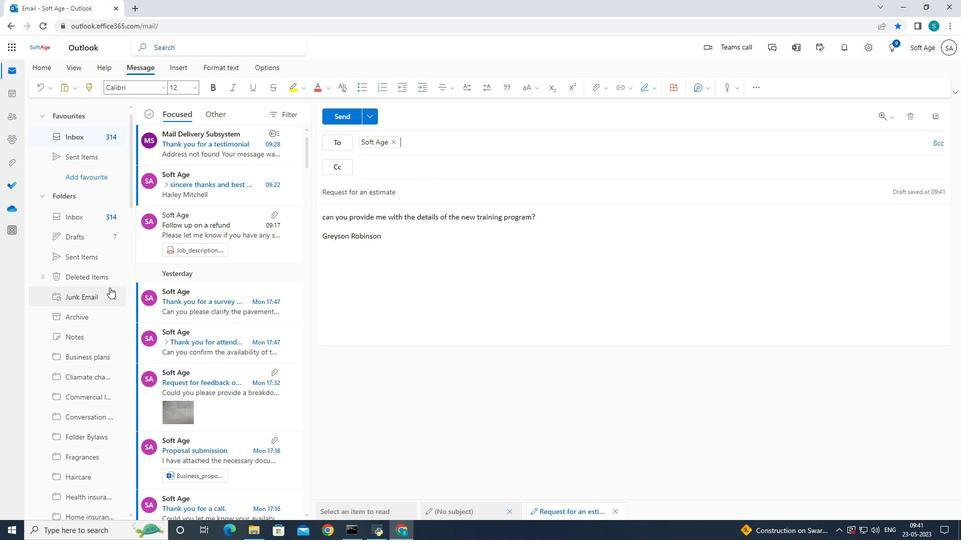
Action: Mouse scrolled (109, 287) with delta (0, 0)
Screenshot: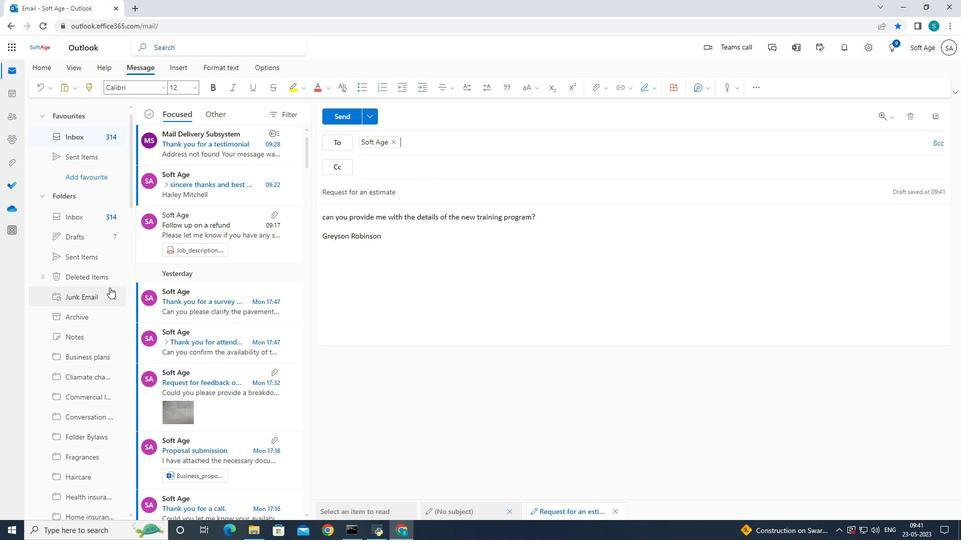 
Action: Mouse scrolled (110, 287) with delta (0, 0)
Screenshot: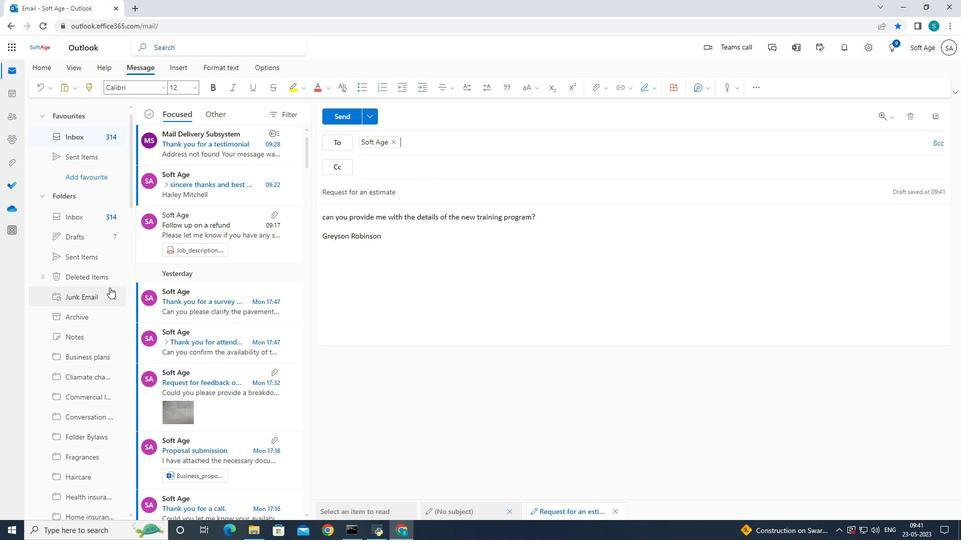 
Action: Mouse scrolled (110, 287) with delta (0, 0)
Screenshot: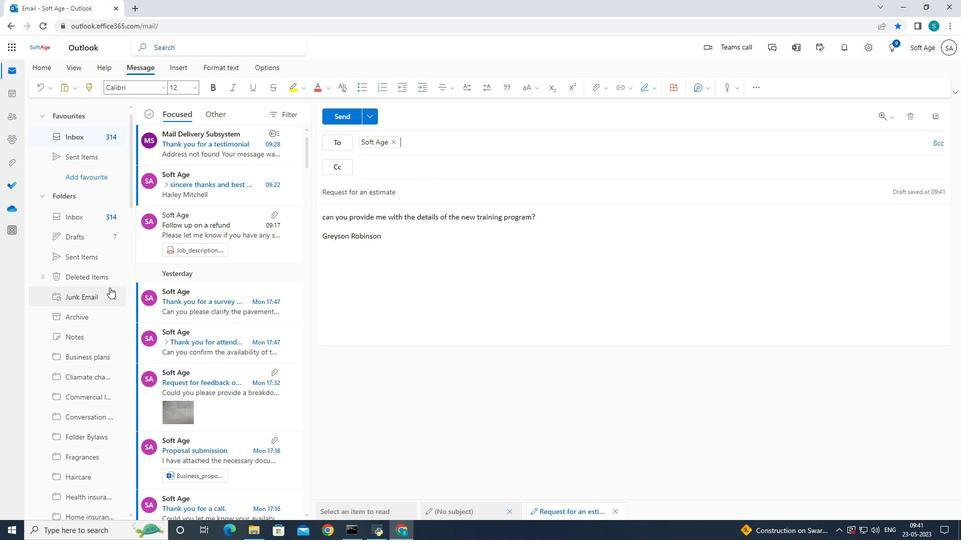 
Action: Mouse scrolled (110, 287) with delta (0, 0)
Screenshot: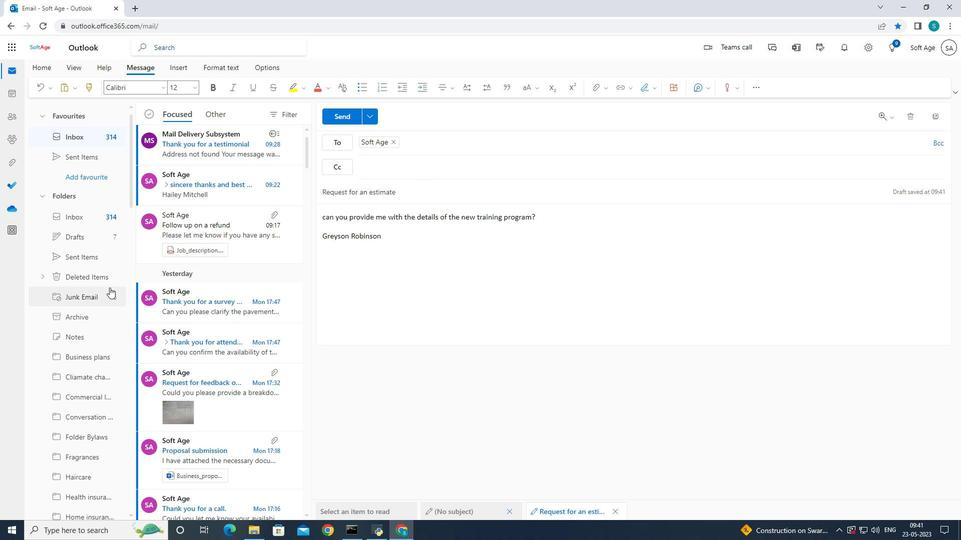 
Action: Mouse scrolled (110, 287) with delta (0, 0)
Screenshot: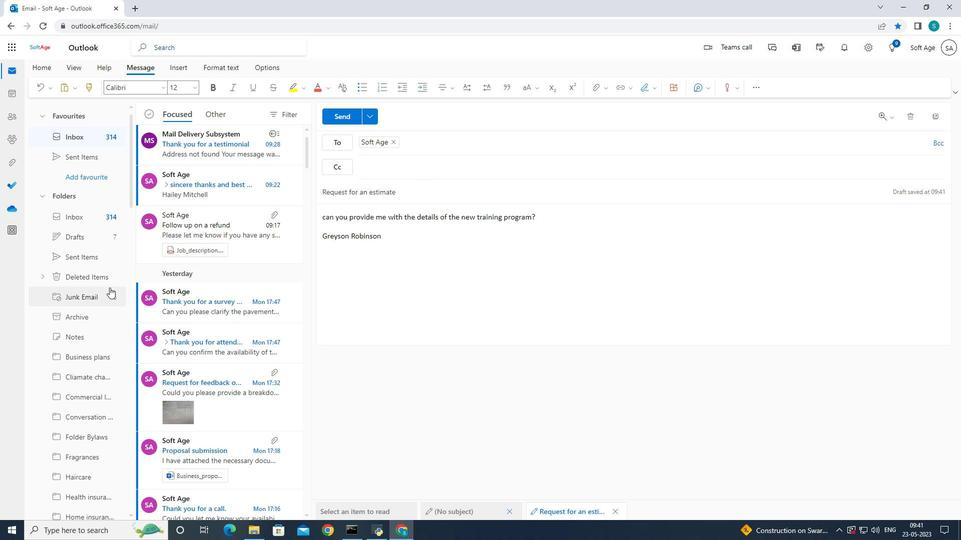 
Action: Mouse moved to (112, 286)
Screenshot: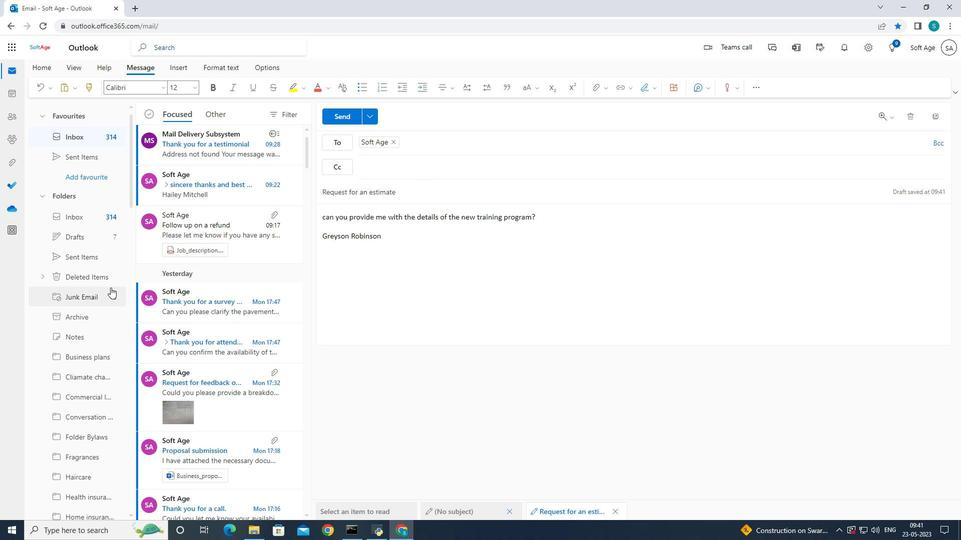 
Action: Mouse scrolled (112, 286) with delta (0, 0)
Screenshot: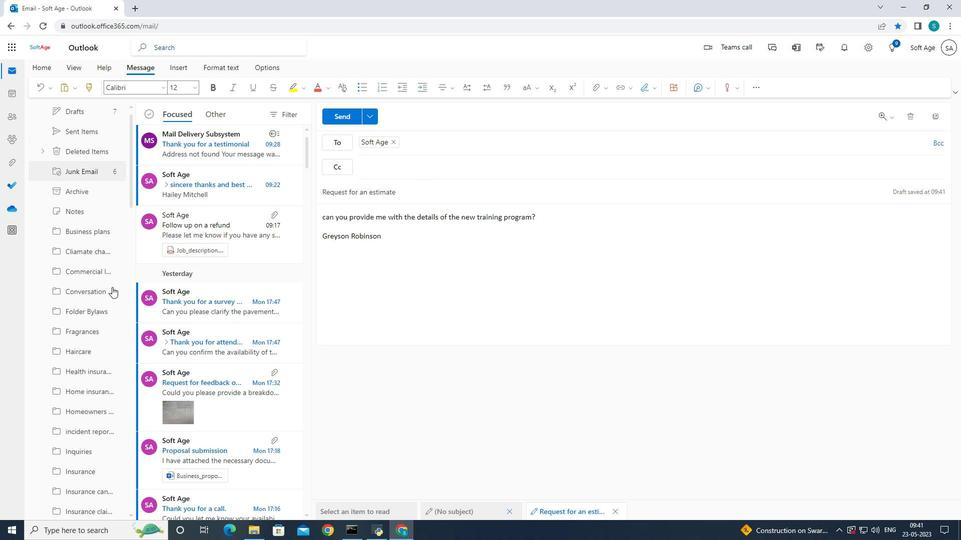 
Action: Mouse scrolled (112, 286) with delta (0, 0)
Screenshot: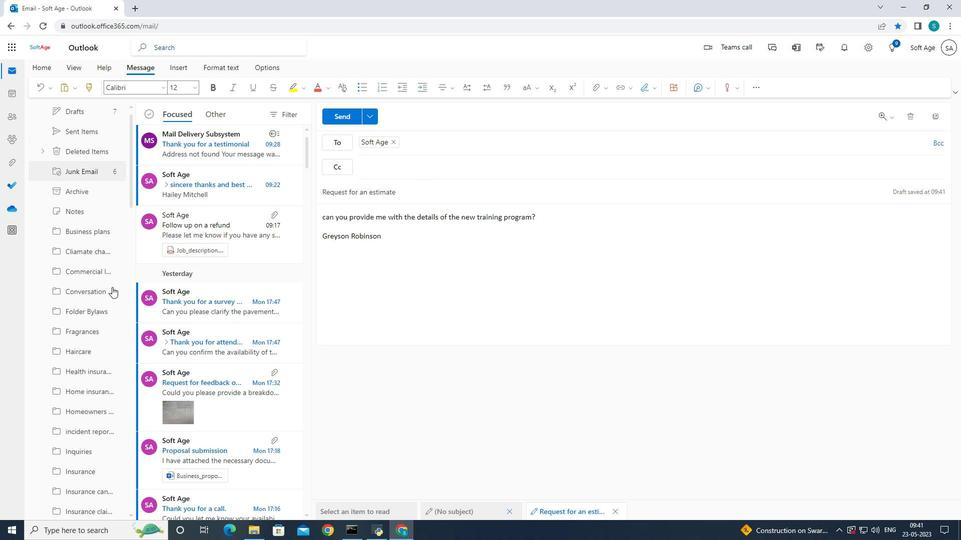 
Action: Mouse moved to (112, 286)
Screenshot: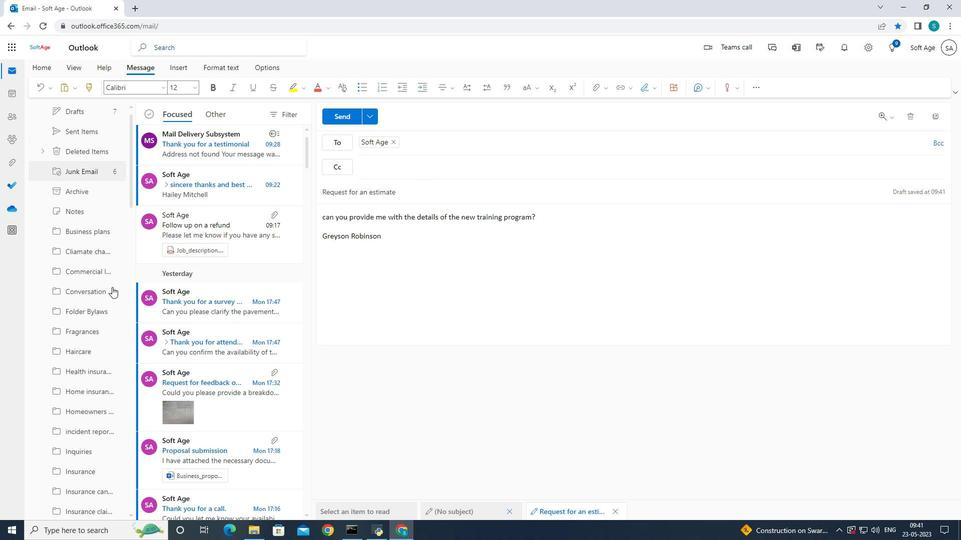 
Action: Mouse scrolled (112, 285) with delta (0, 0)
Screenshot: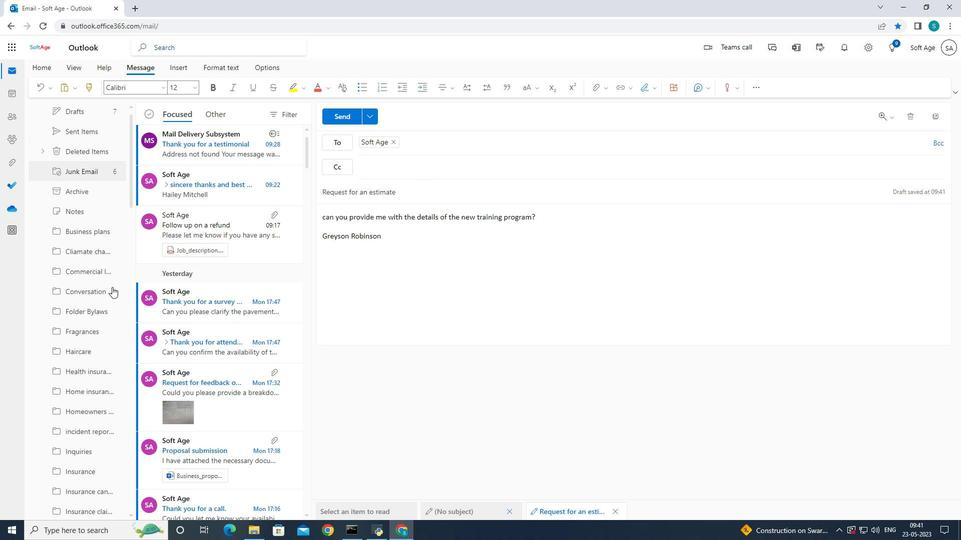 
Action: Mouse moved to (112, 286)
Screenshot: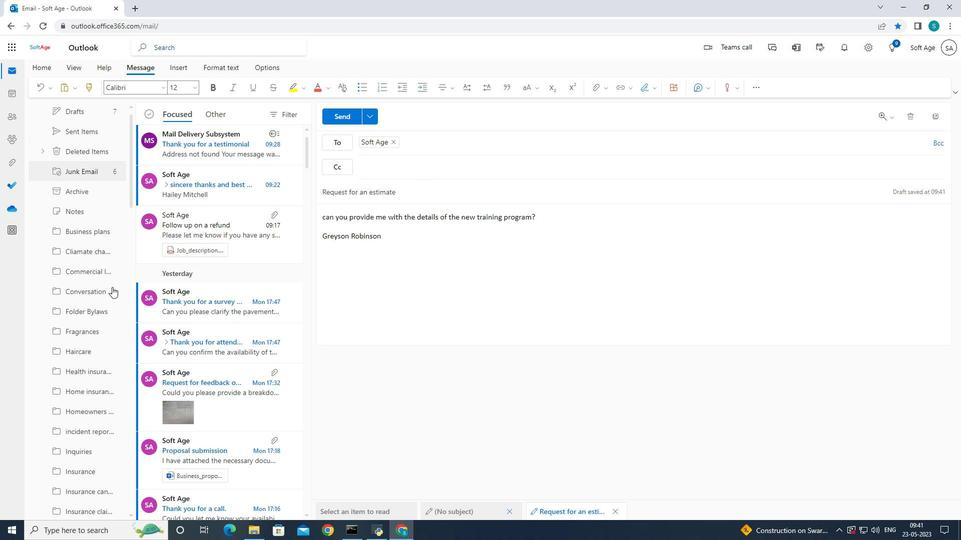 
Action: Mouse scrolled (112, 285) with delta (0, 0)
Screenshot: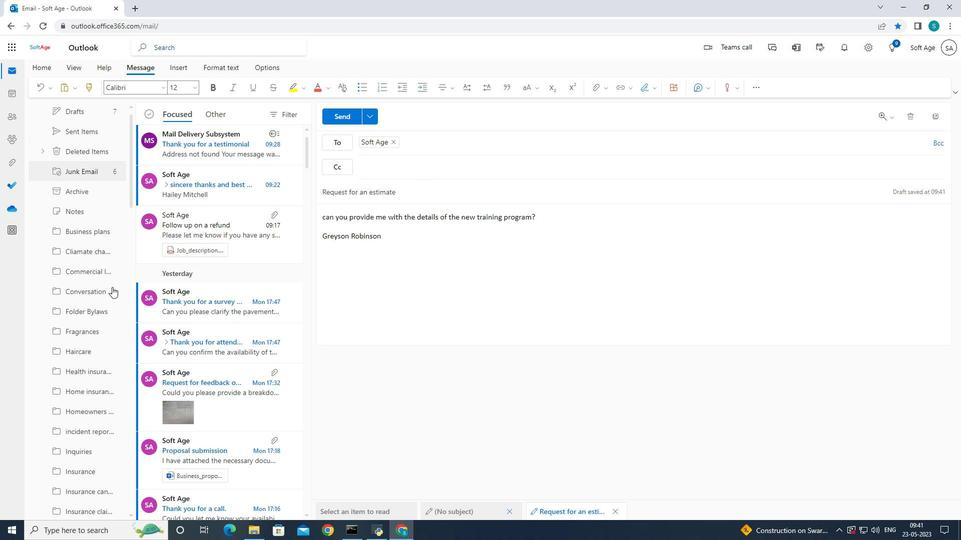 
Action: Mouse moved to (112, 281)
Screenshot: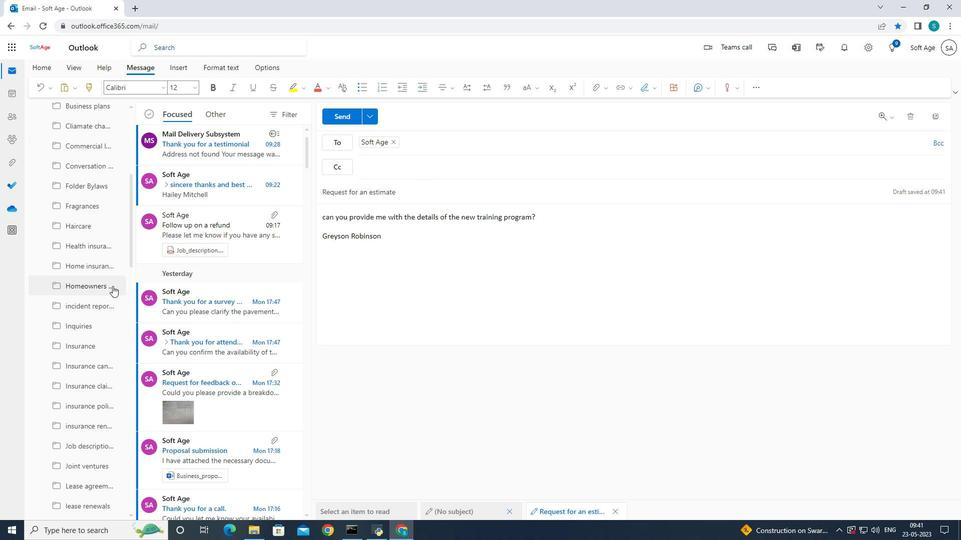 
Action: Mouse scrolled (112, 280) with delta (0, 0)
Screenshot: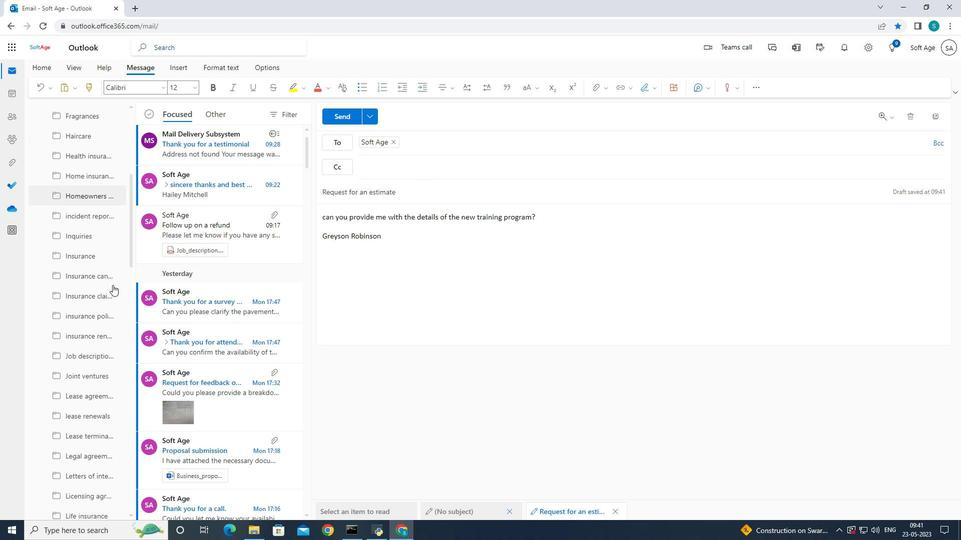 
Action: Mouse scrolled (112, 280) with delta (0, 0)
Screenshot: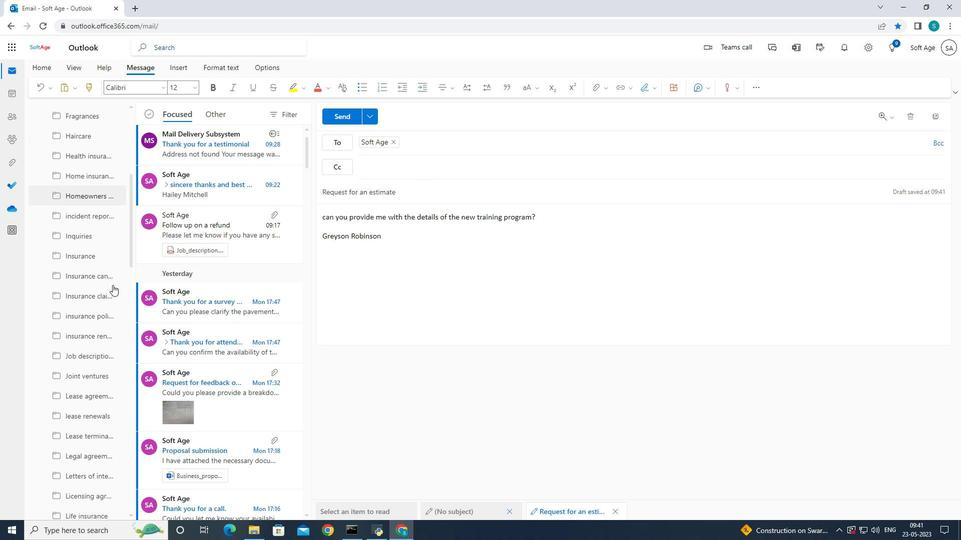 
Action: Mouse scrolled (112, 280) with delta (0, 0)
Screenshot: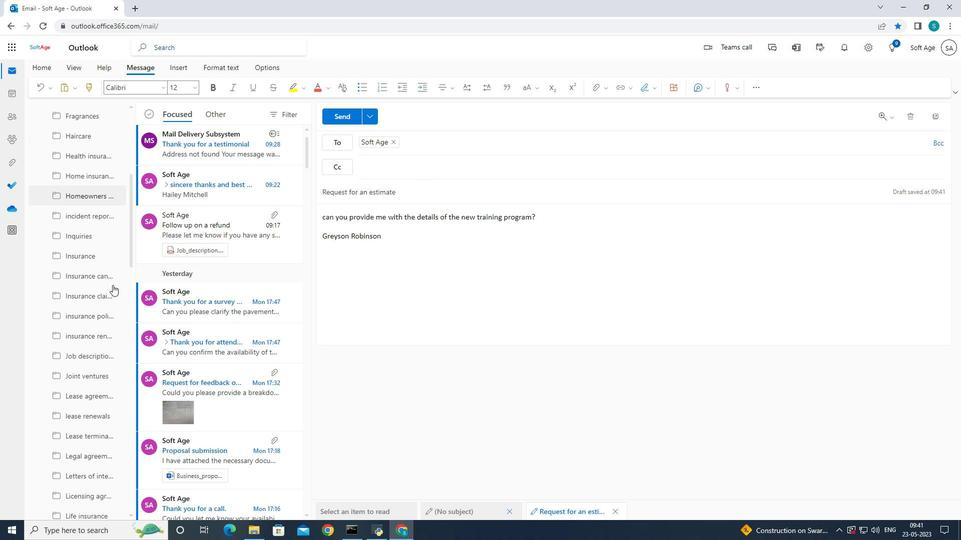 
Action: Mouse scrolled (112, 280) with delta (0, 0)
Screenshot: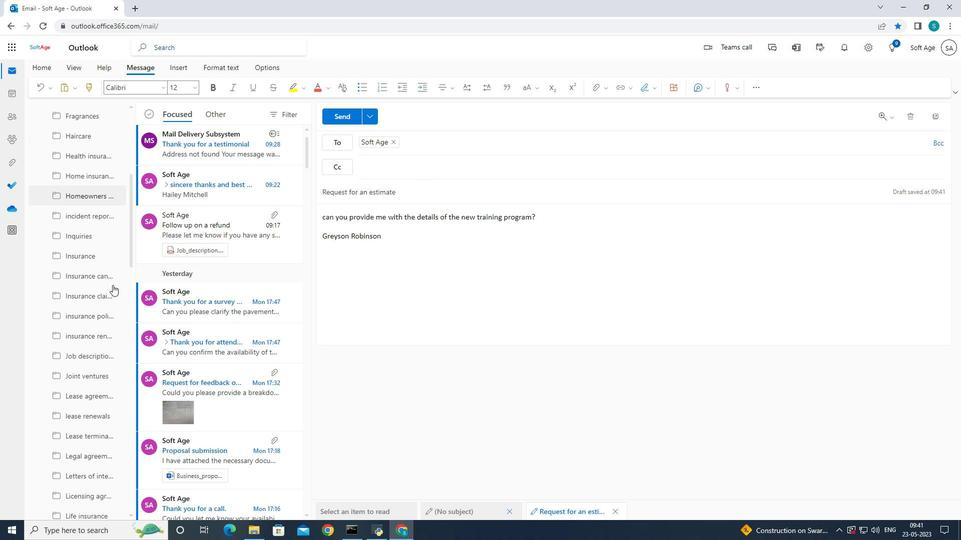 
Action: Mouse moved to (112, 276)
Screenshot: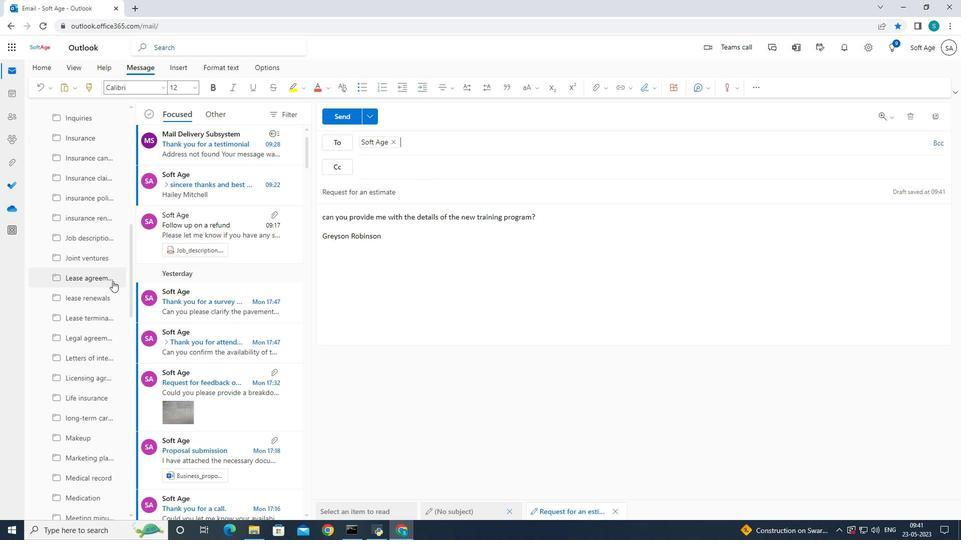 
Action: Mouse scrolled (112, 276) with delta (0, 0)
Screenshot: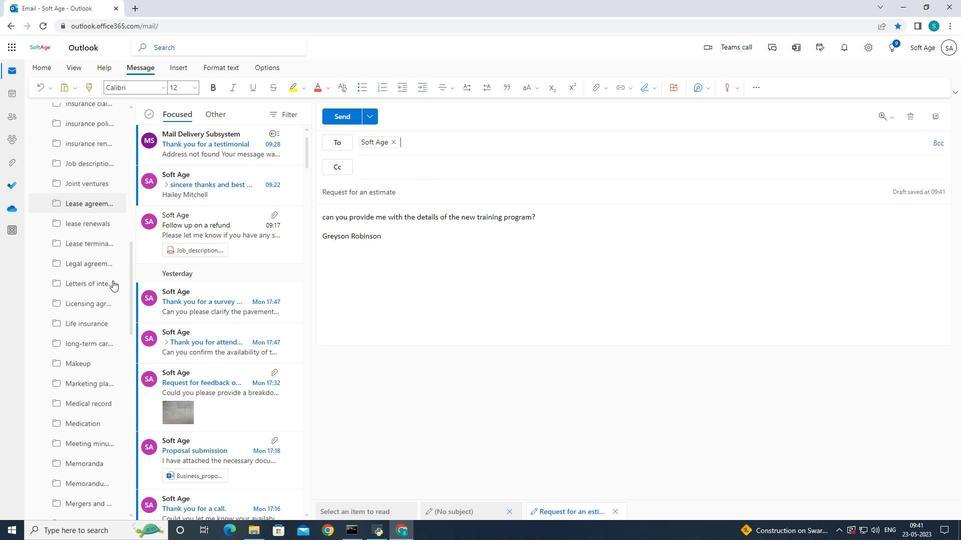
Action: Mouse scrolled (112, 276) with delta (0, 0)
Screenshot: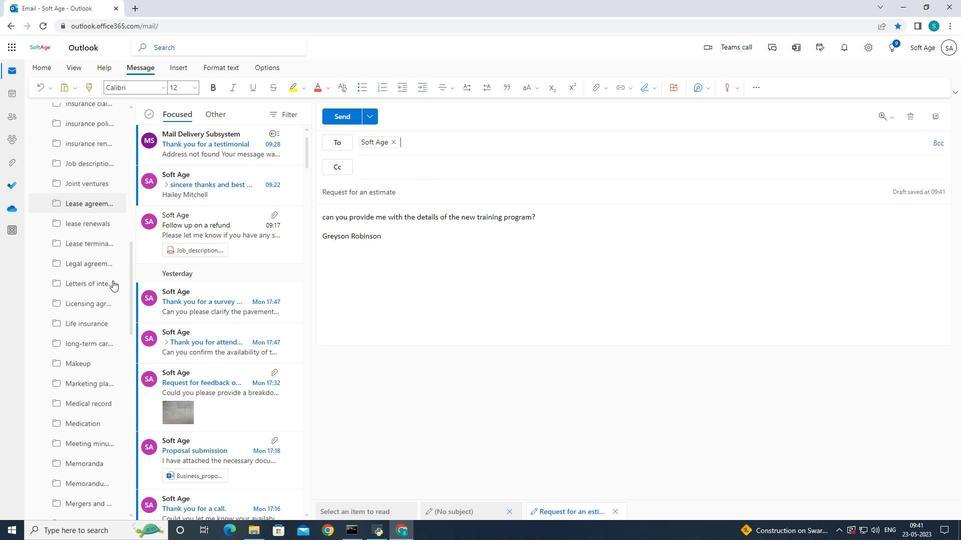 
Action: Mouse scrolled (112, 276) with delta (0, 0)
Screenshot: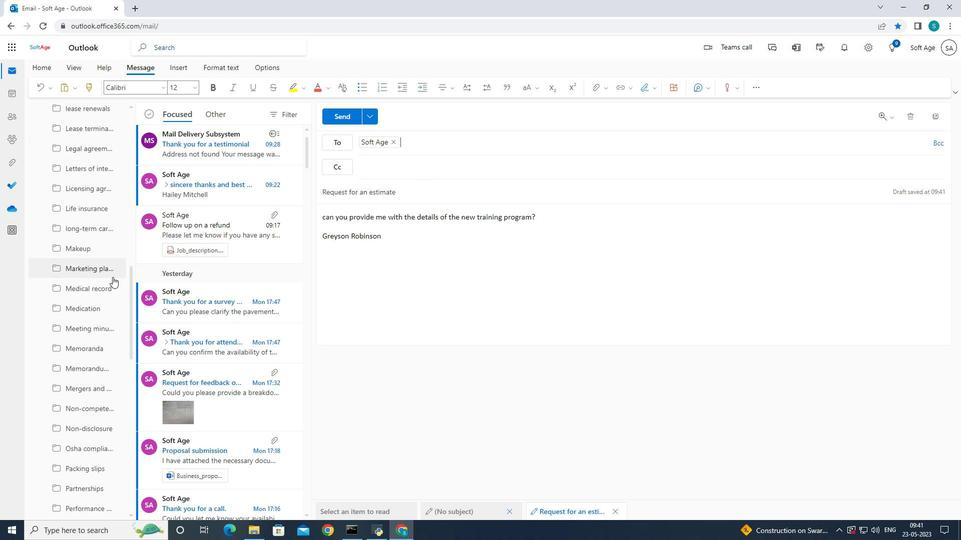 
Action: Mouse scrolled (112, 276) with delta (0, 0)
Screenshot: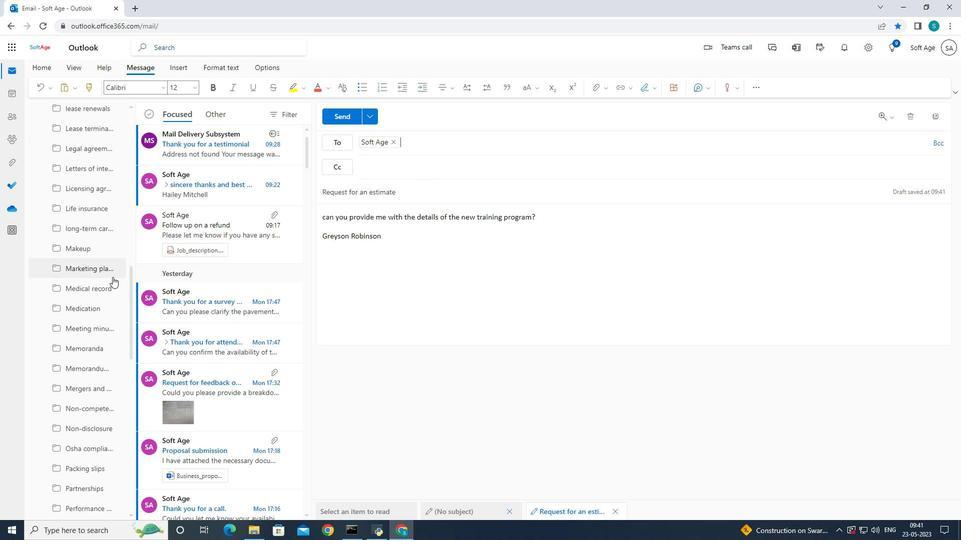 
Action: Mouse moved to (116, 271)
Screenshot: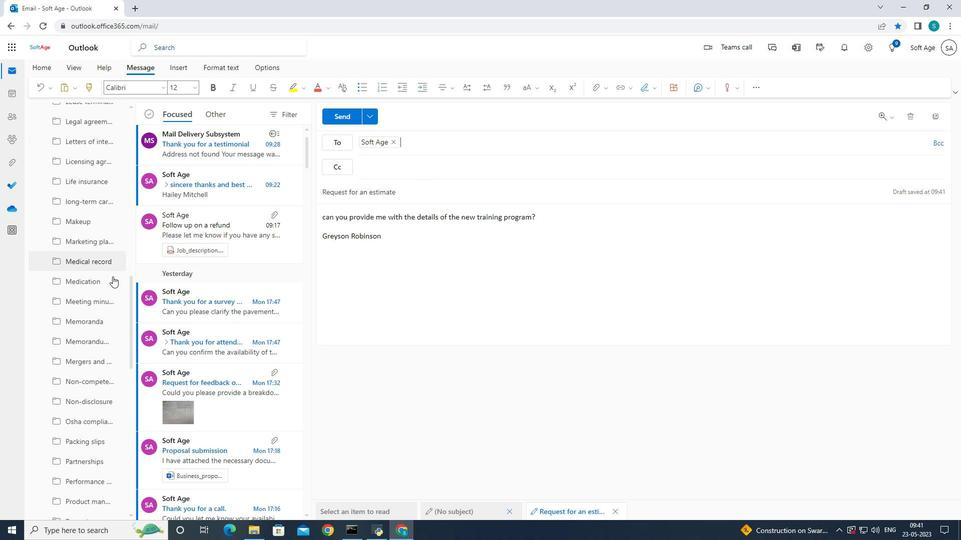 
Action: Mouse scrolled (116, 270) with delta (0, 0)
Screenshot: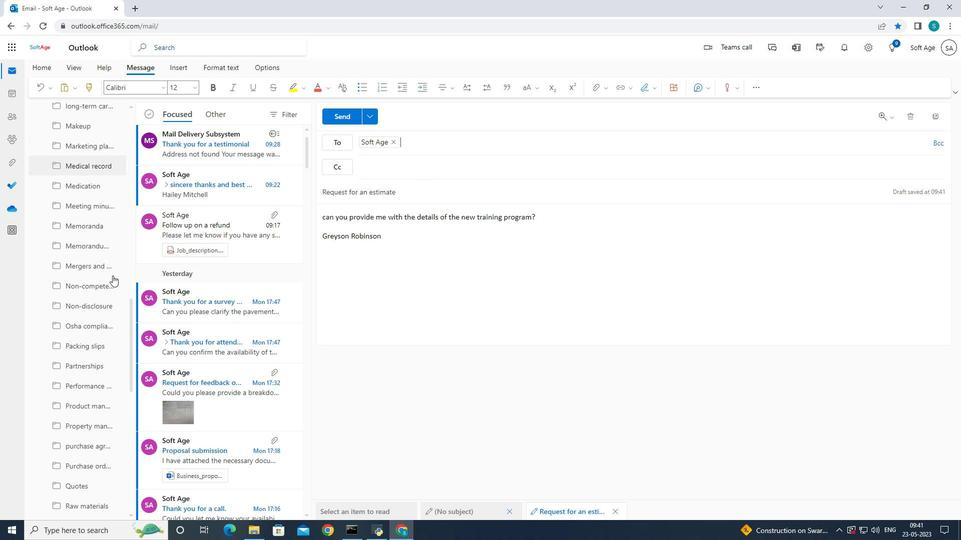 
Action: Mouse scrolled (116, 270) with delta (0, 0)
Screenshot: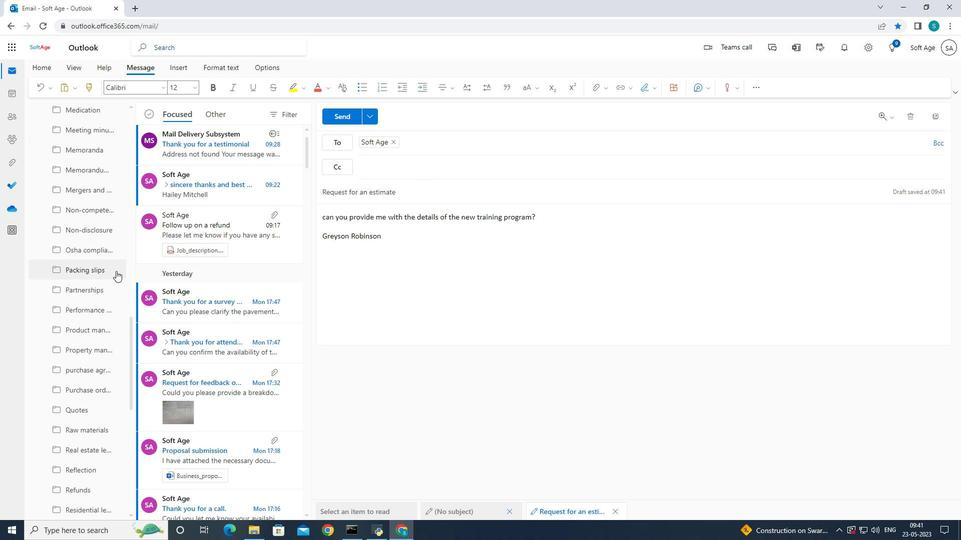 
Action: Mouse scrolled (116, 270) with delta (0, 0)
Screenshot: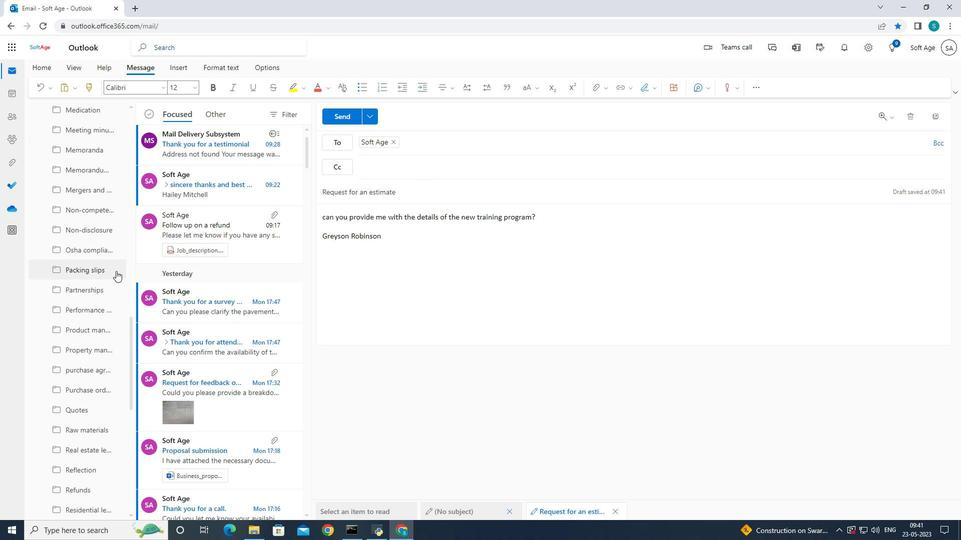 
Action: Mouse scrolled (116, 270) with delta (0, 0)
Screenshot: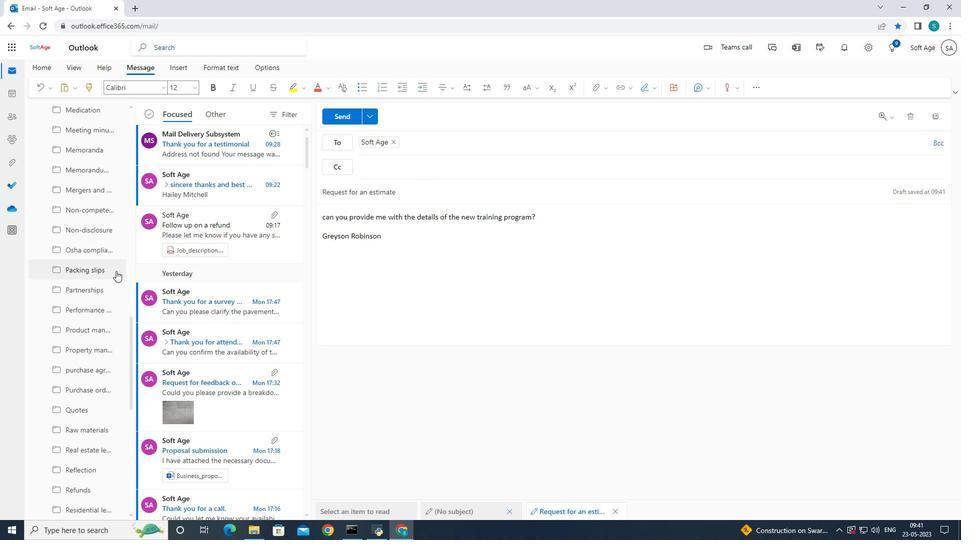 
Action: Mouse moved to (120, 267)
Screenshot: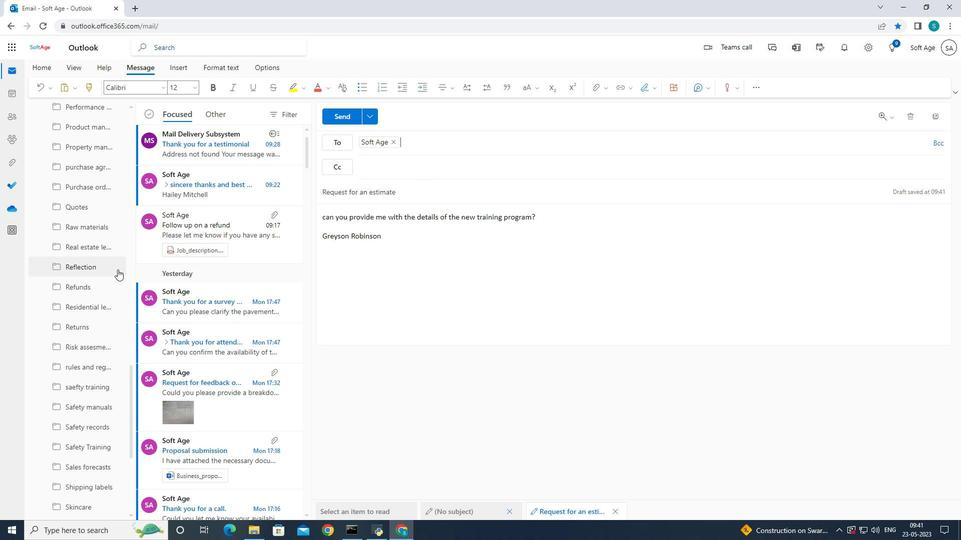 
Action: Mouse scrolled (118, 268) with delta (0, 0)
Screenshot: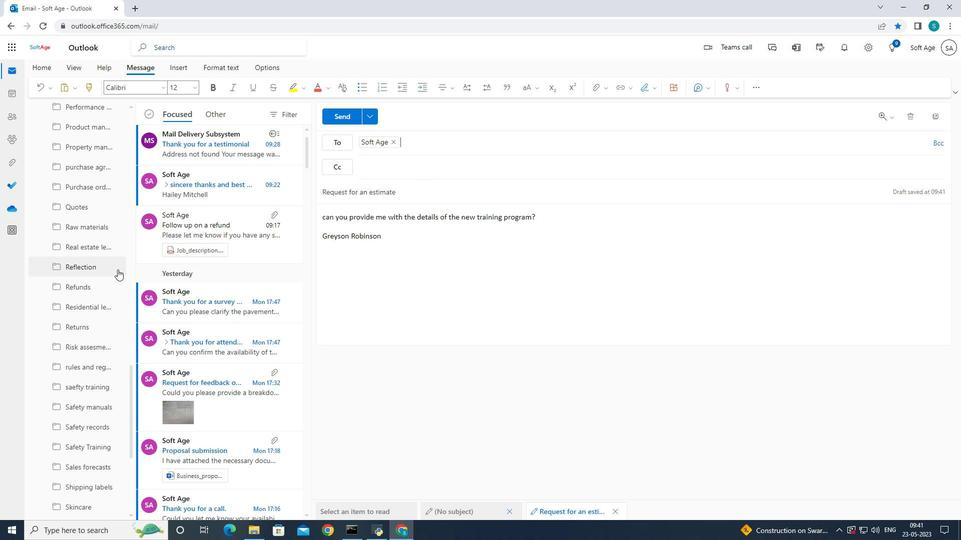 
Action: Mouse moved to (120, 267)
Screenshot: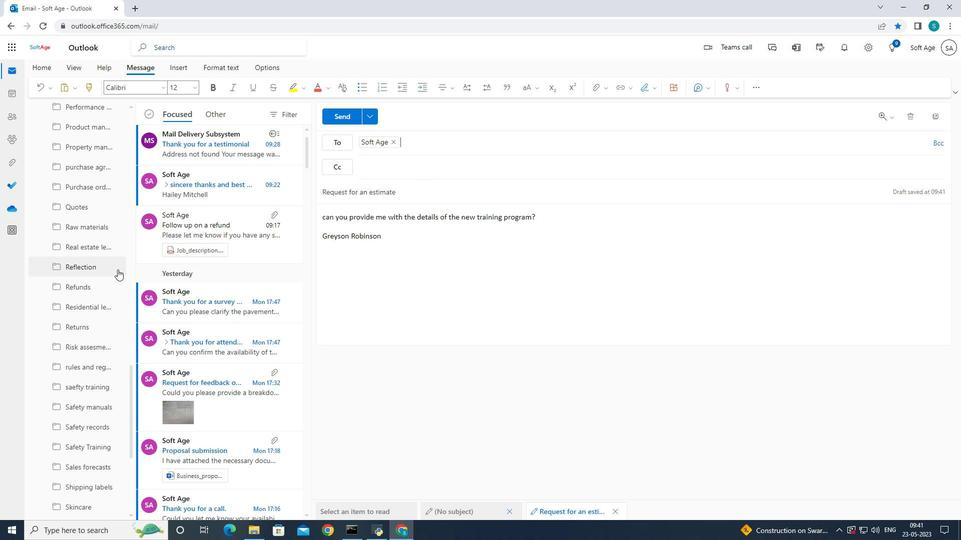 
Action: Mouse scrolled (118, 268) with delta (0, 0)
Screenshot: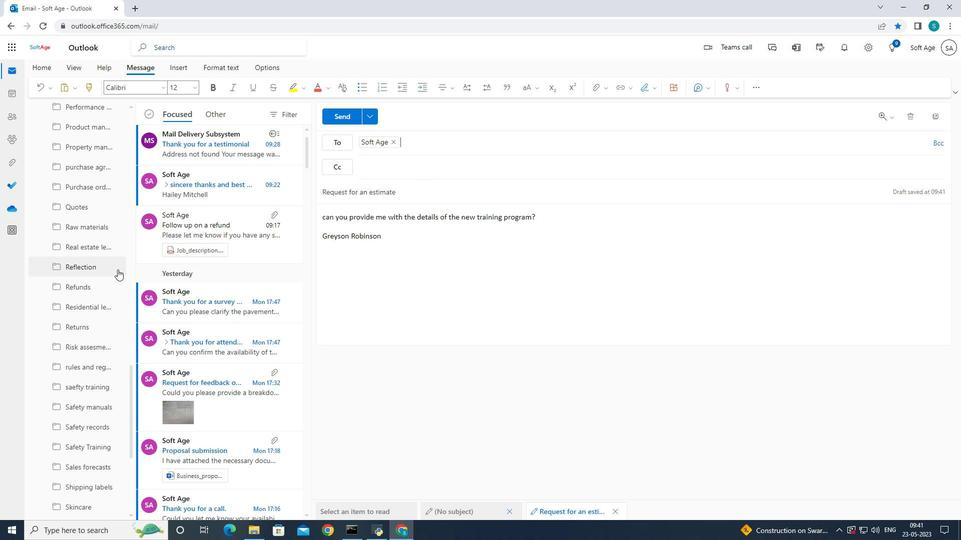 
Action: Mouse scrolled (118, 268) with delta (0, 0)
Screenshot: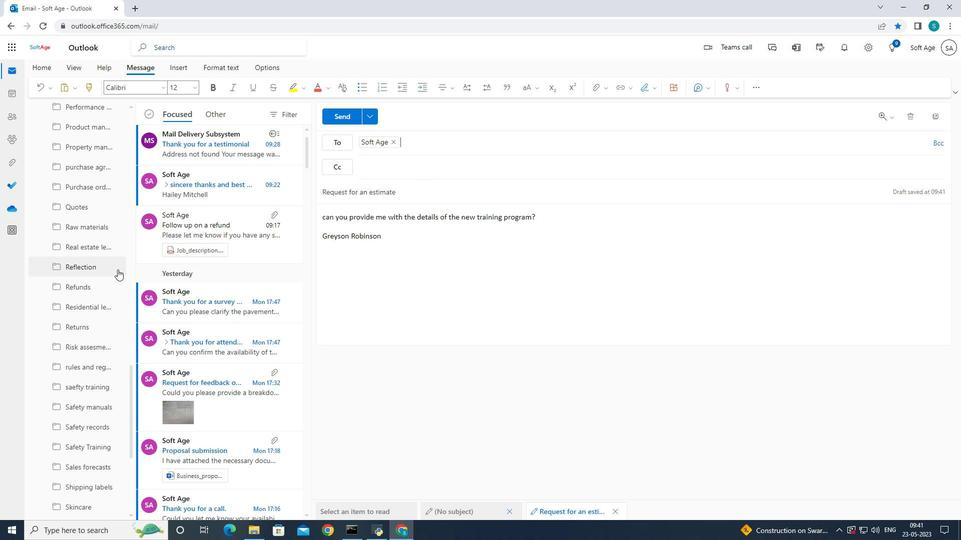 
Action: Mouse scrolled (118, 268) with delta (0, 0)
Screenshot: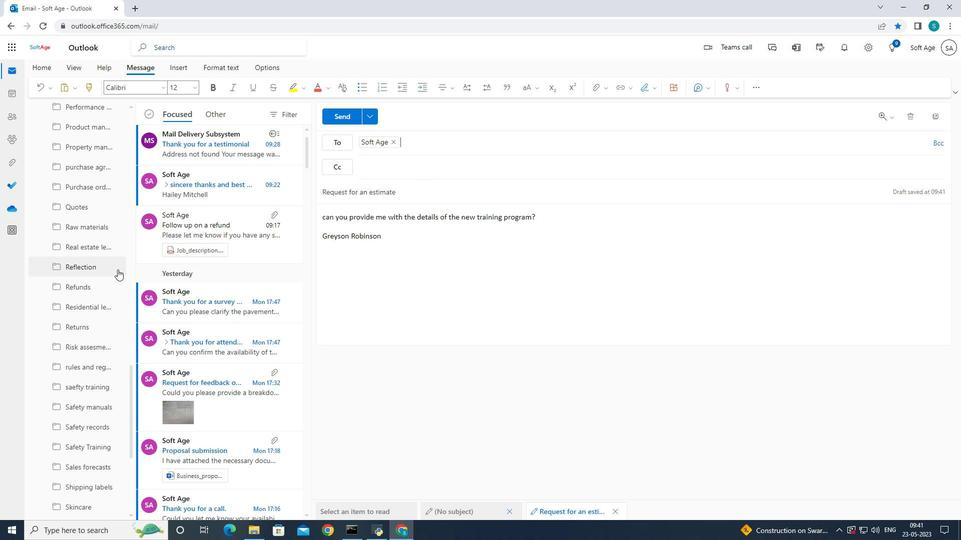 
Action: Mouse scrolled (120, 266) with delta (0, 0)
Screenshot: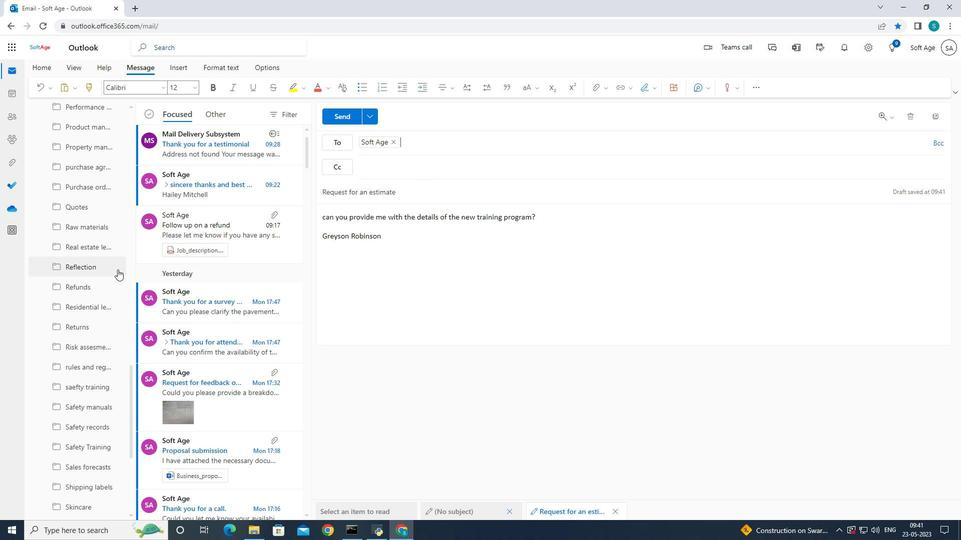 
Action: Mouse scrolled (120, 266) with delta (0, 0)
Screenshot: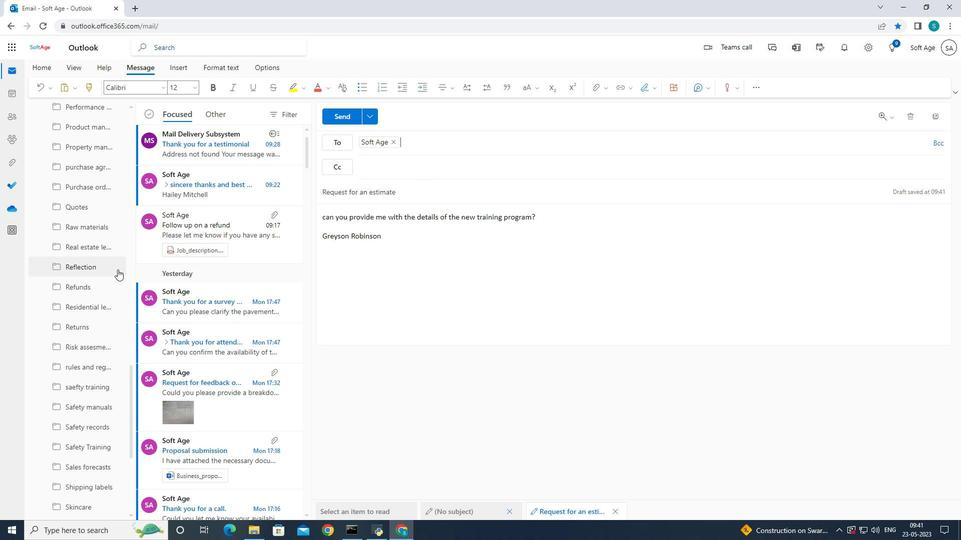 
Action: Mouse scrolled (120, 266) with delta (0, 0)
Screenshot: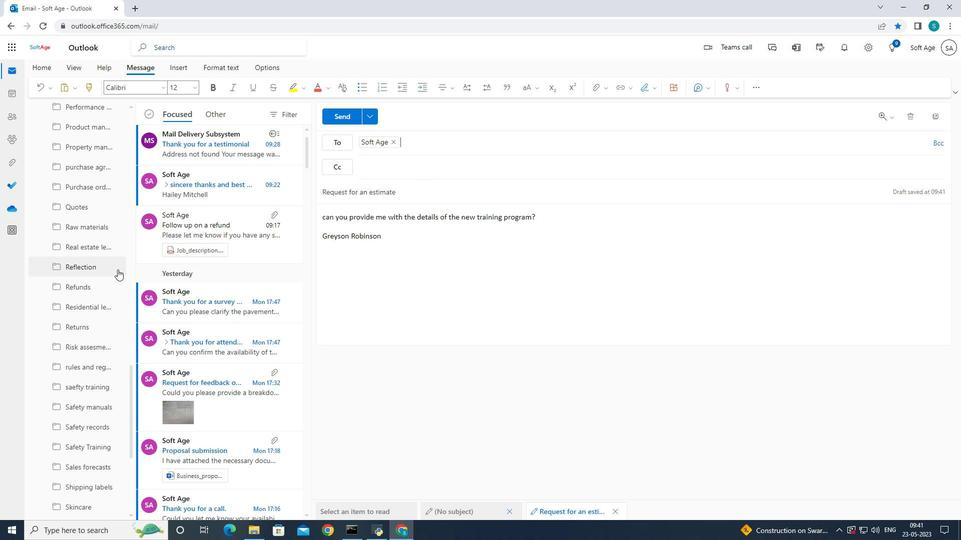 
Action: Mouse moved to (120, 267)
Screenshot: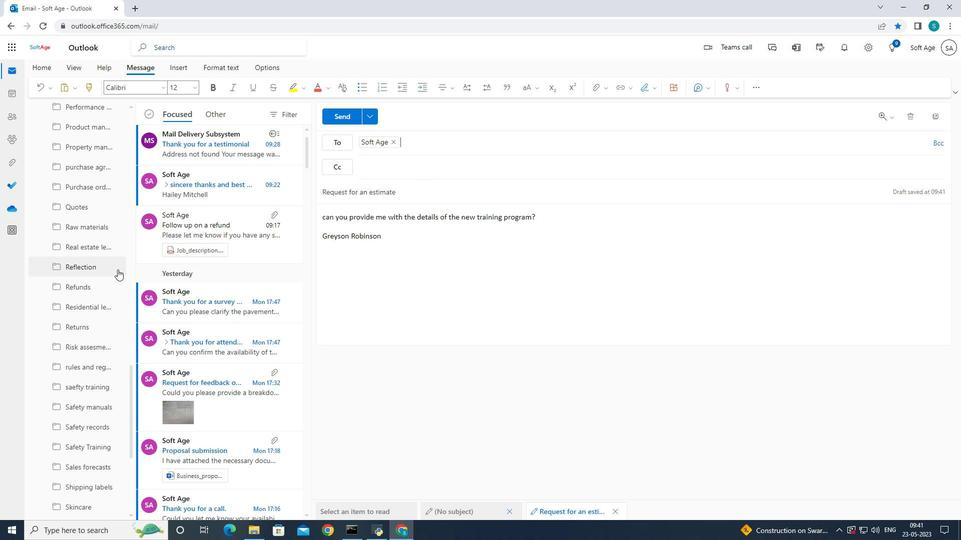 
Action: Mouse scrolled (120, 267) with delta (0, 0)
Screenshot: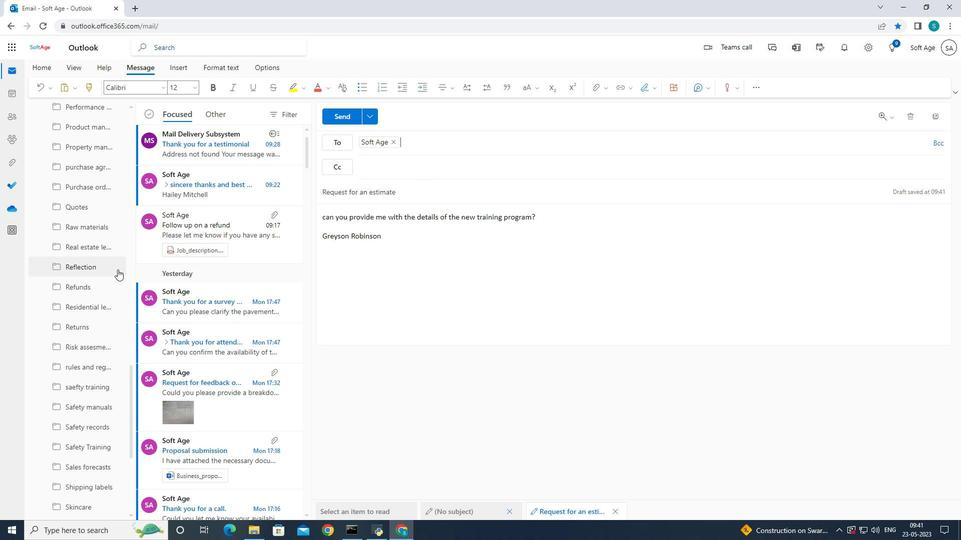 
Action: Mouse moved to (122, 267)
Screenshot: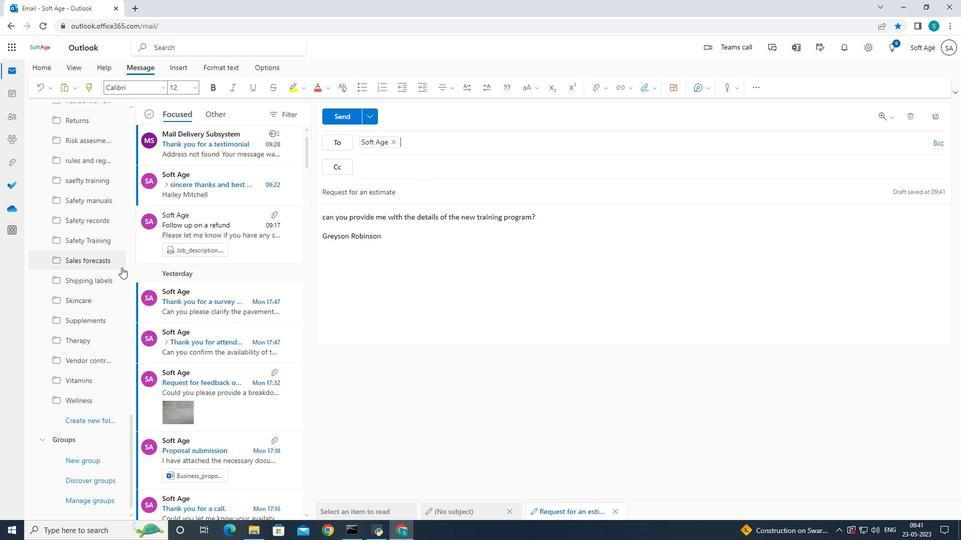 
Action: Mouse scrolled (122, 267) with delta (0, 0)
Screenshot: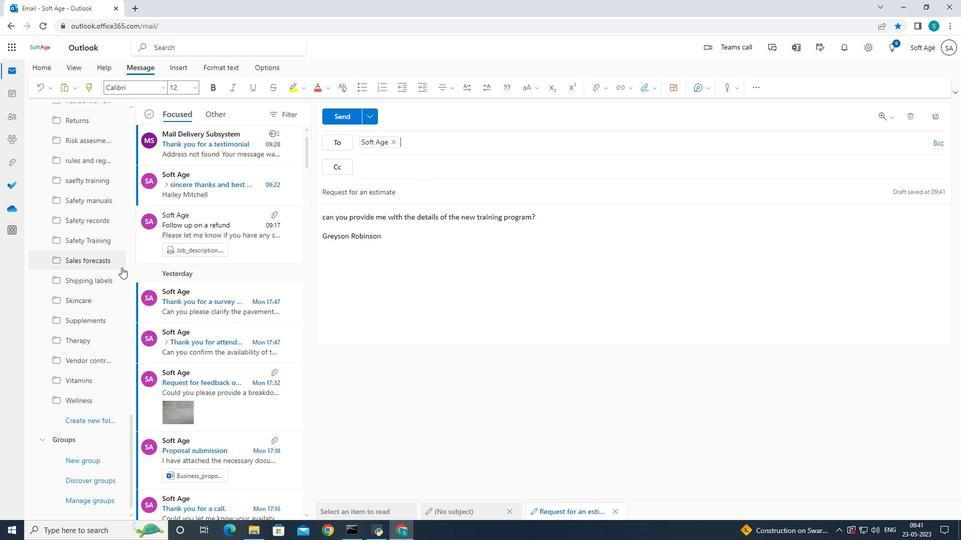 
Action: Mouse scrolled (122, 267) with delta (0, 0)
Screenshot: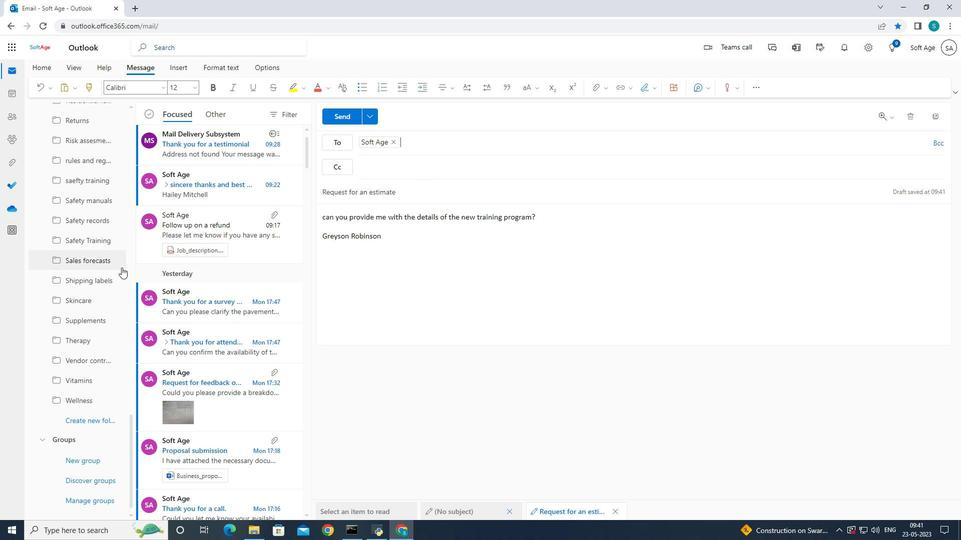 
Action: Mouse scrolled (122, 267) with delta (0, 0)
Screenshot: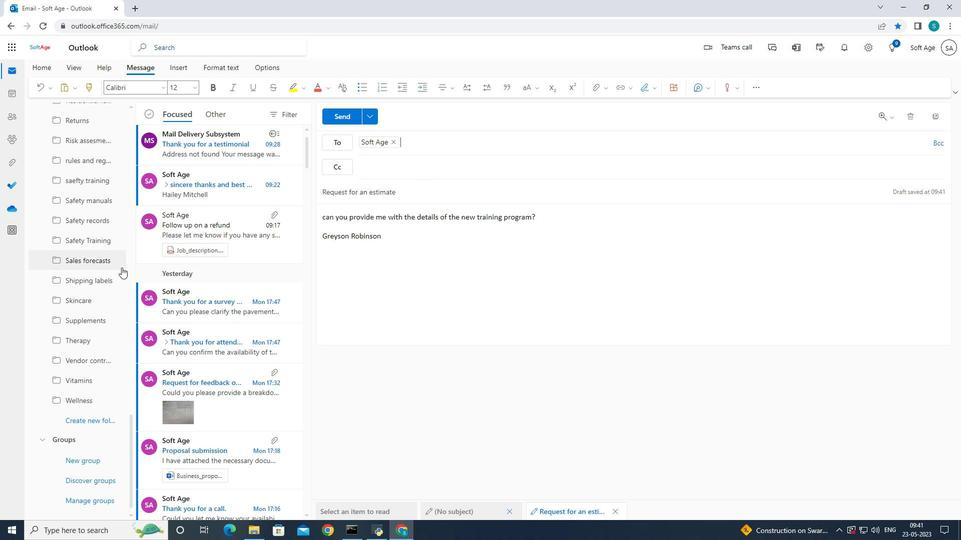 
Action: Mouse moved to (122, 268)
Screenshot: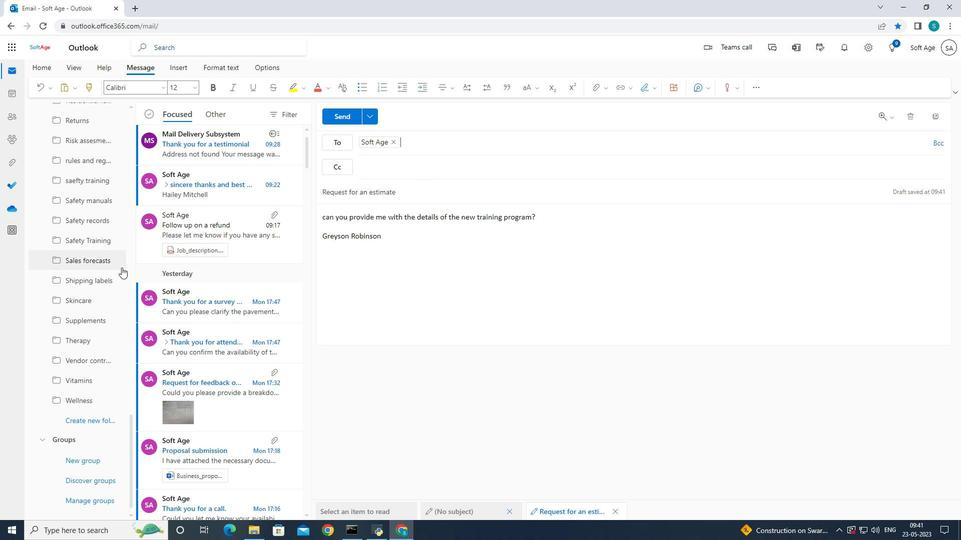 
Action: Mouse scrolled (122, 267) with delta (0, 0)
Screenshot: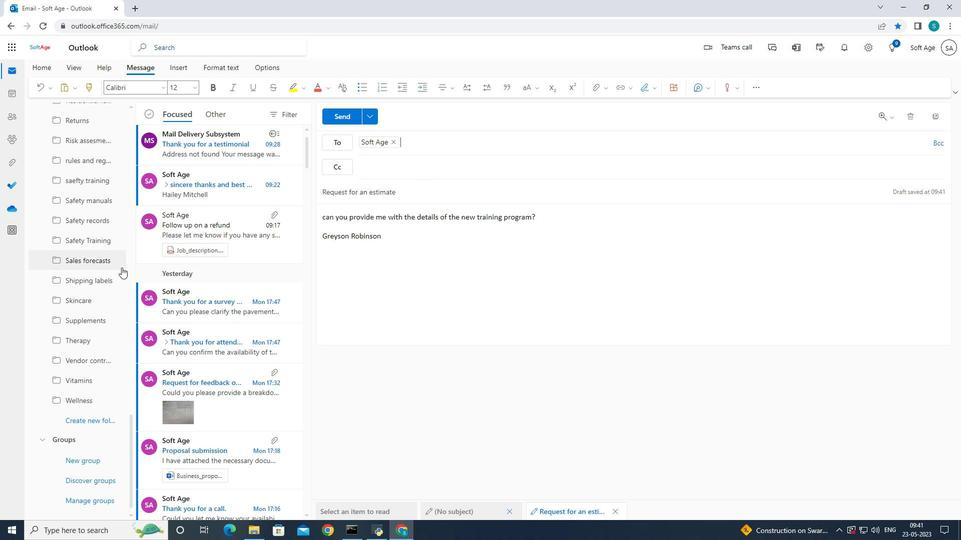 
Action: Mouse moved to (96, 424)
Screenshot: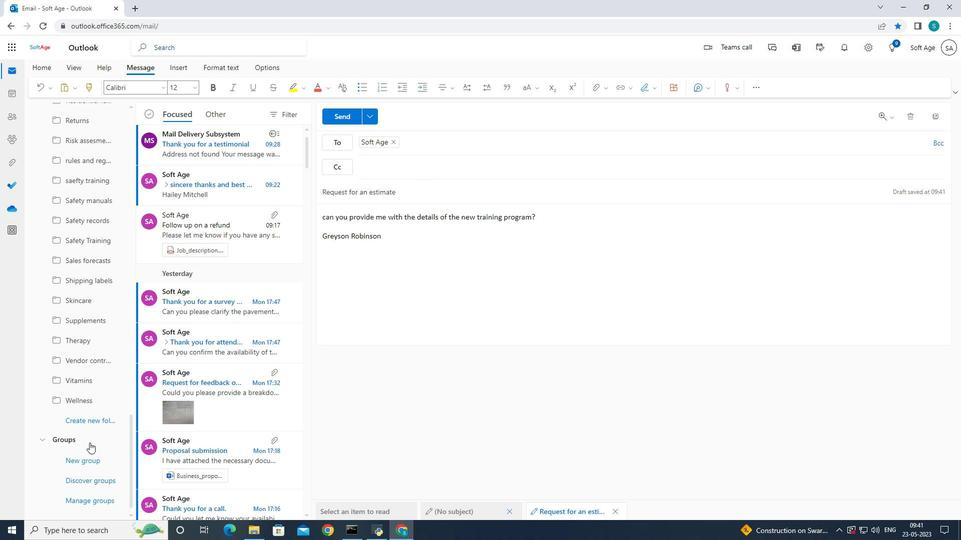 
Action: Mouse pressed left at (96, 424)
Screenshot: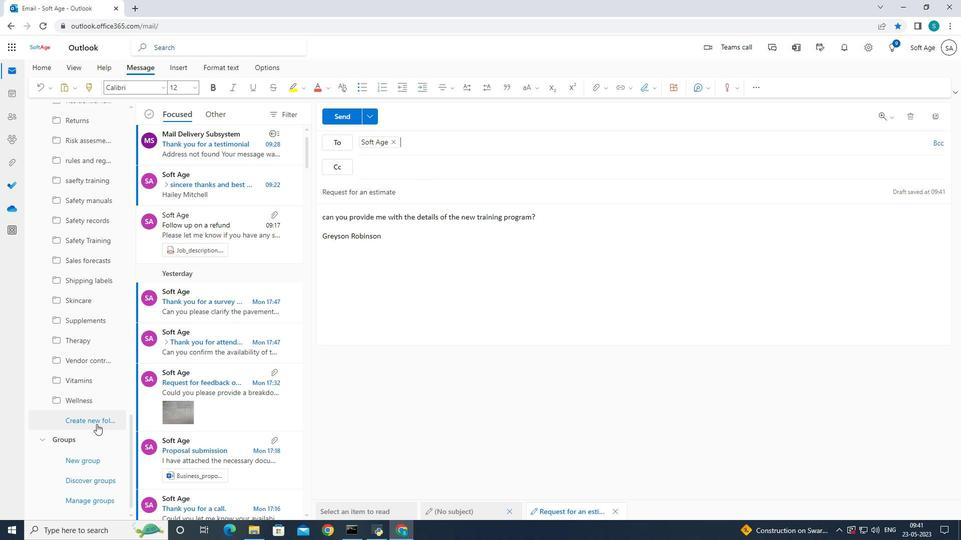 
Action: Mouse moved to (223, 372)
Screenshot: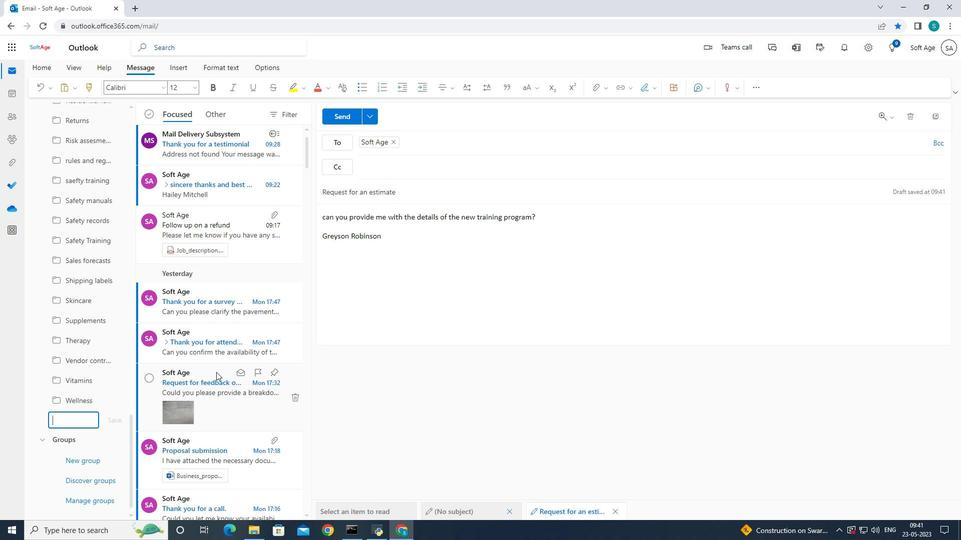 
Action: Key pressed <Key.shift>Counseling
Screenshot: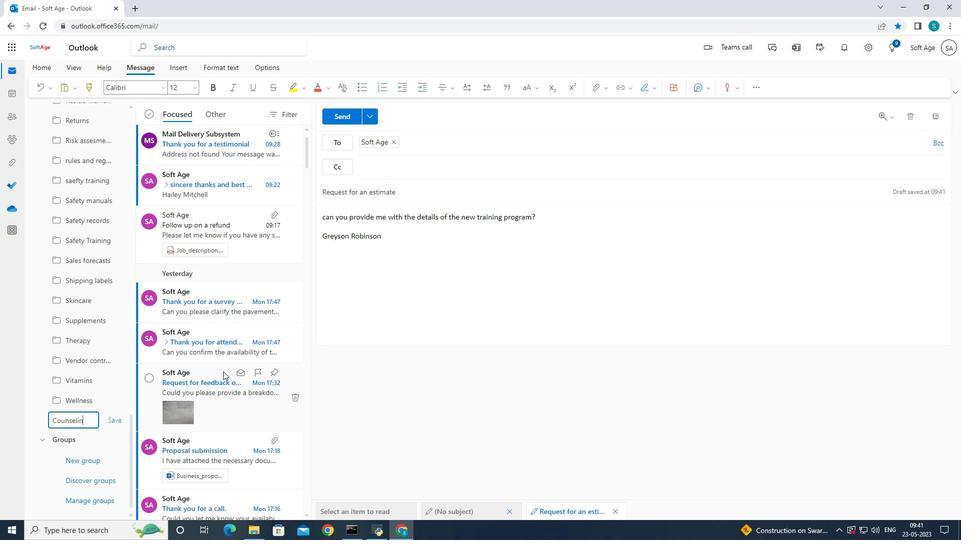 
Action: Mouse moved to (115, 418)
Screenshot: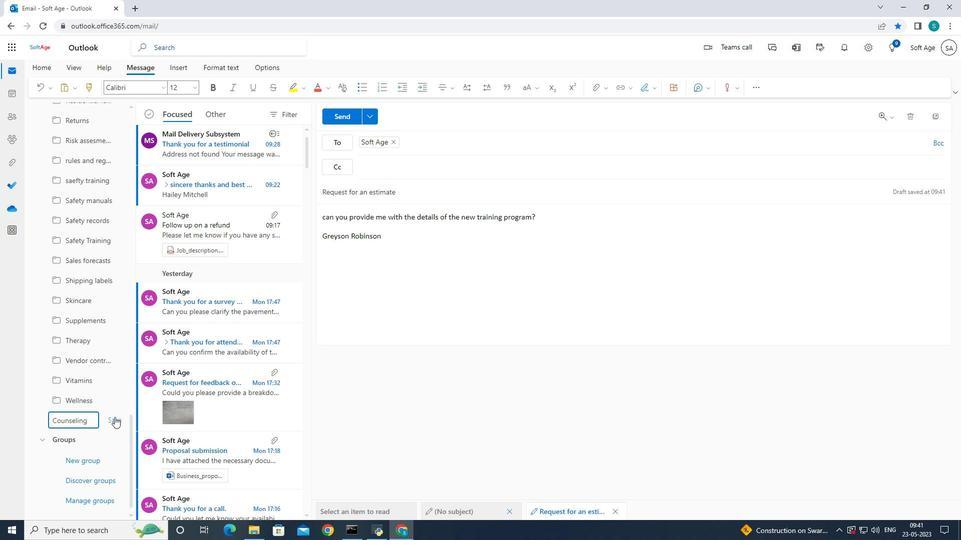 
Action: Mouse pressed left at (115, 418)
Screenshot: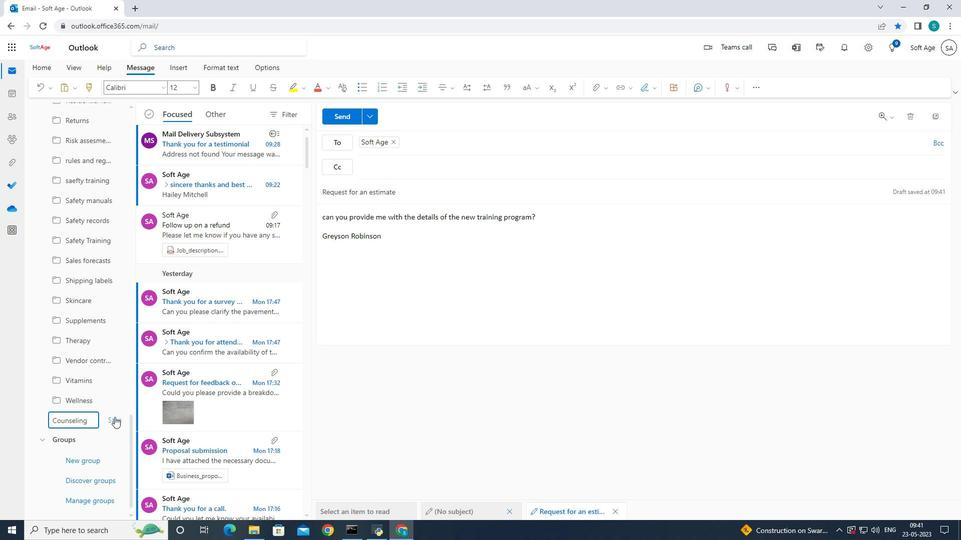 
Action: Mouse moved to (349, 117)
Screenshot: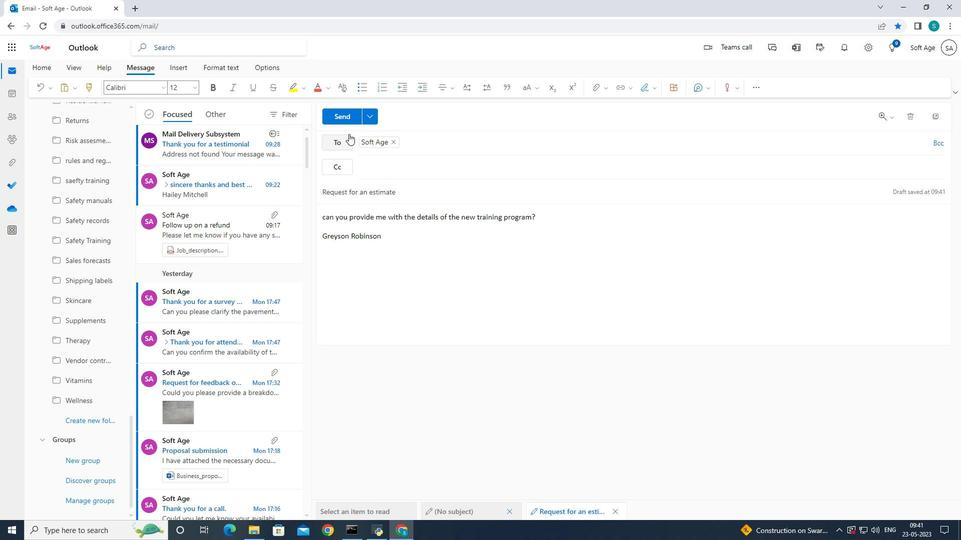 
Action: Mouse pressed left at (349, 117)
Screenshot: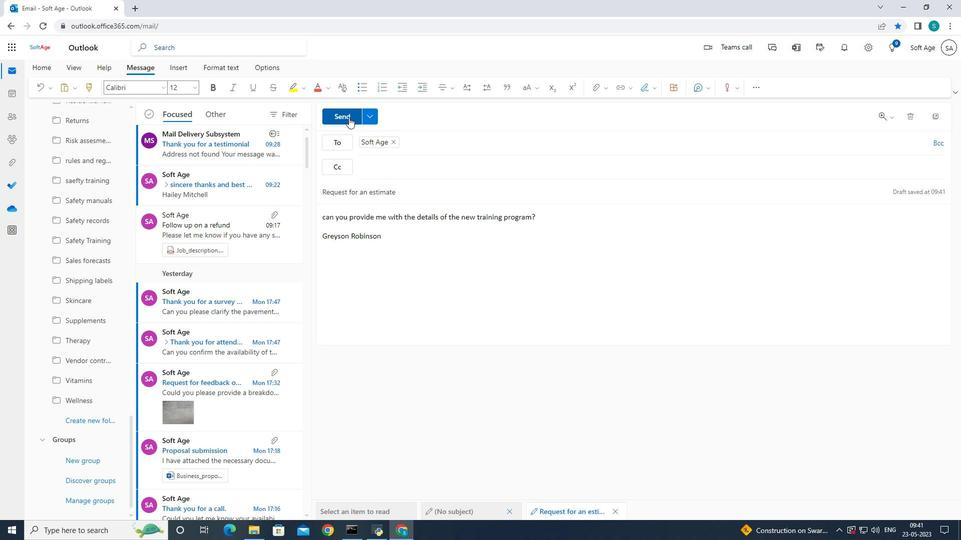 
Action: Mouse moved to (592, 214)
Screenshot: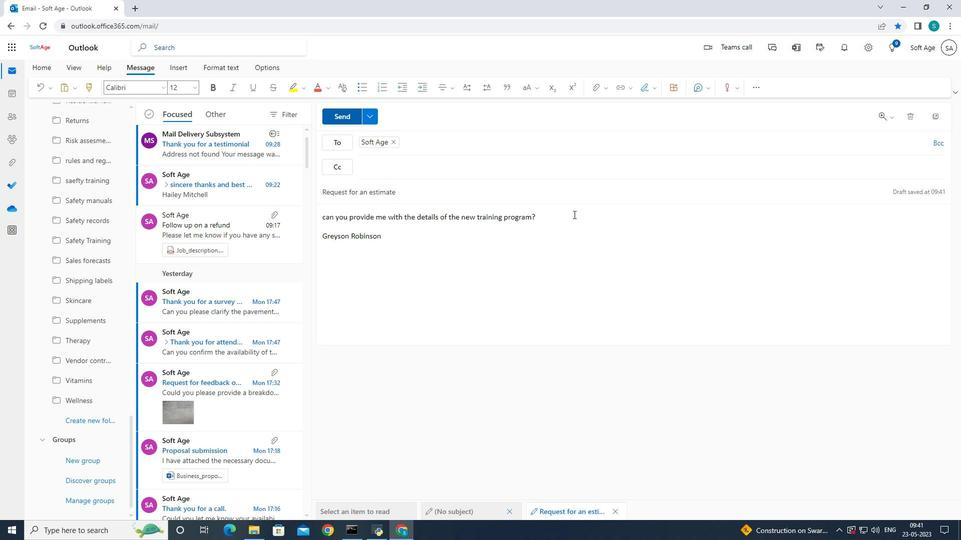 
